Task: Add a signature Brandon Turner containing With warm regards, Brandon Turner to email address softage.1@softage.net and add a label Art
Action: Mouse moved to (360, 581)
Screenshot: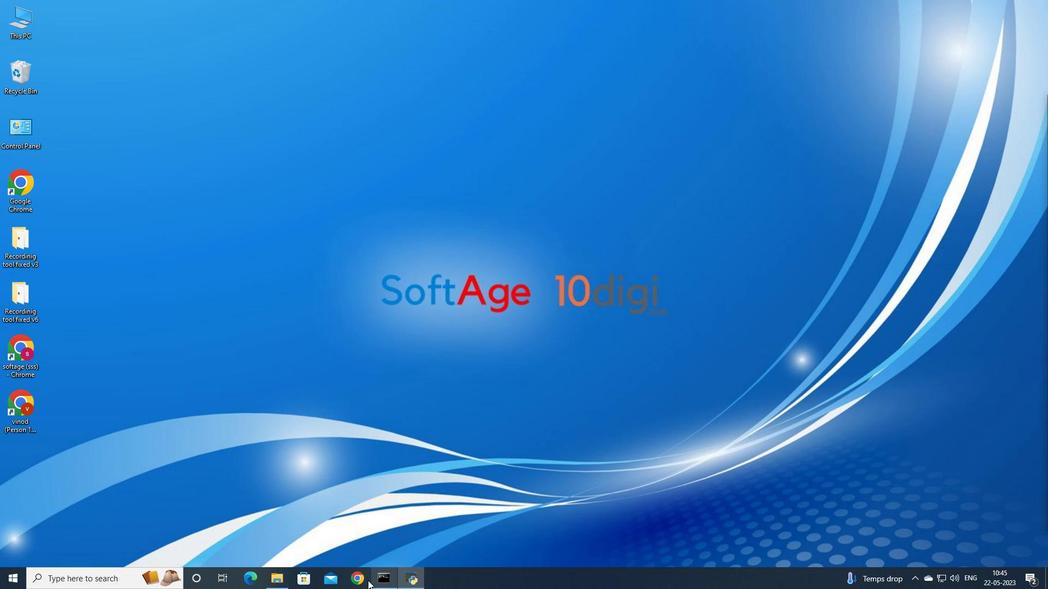 
Action: Mouse pressed left at (360, 581)
Screenshot: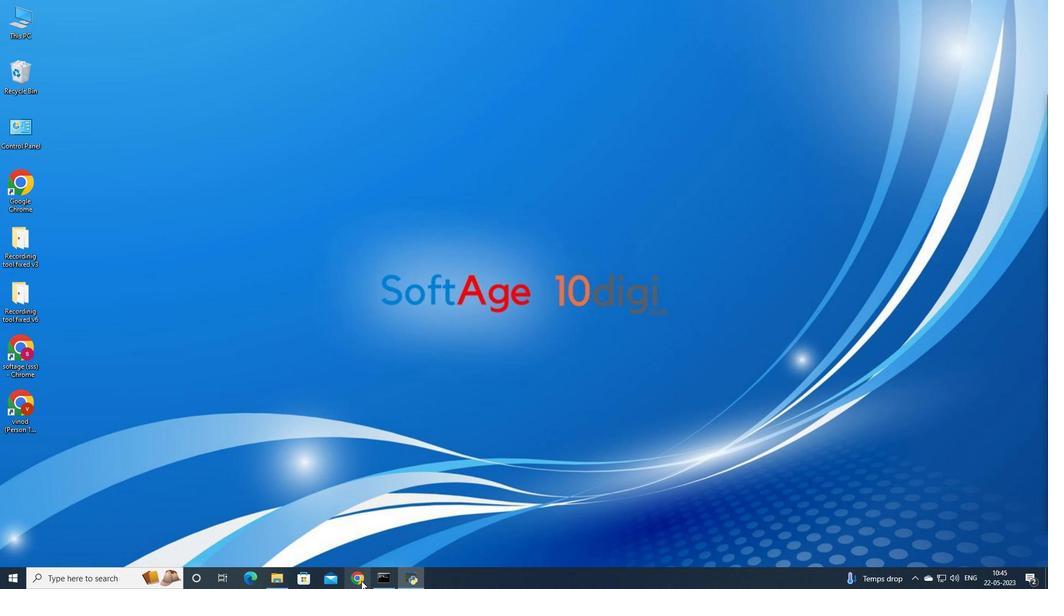 
Action: Mouse moved to (488, 362)
Screenshot: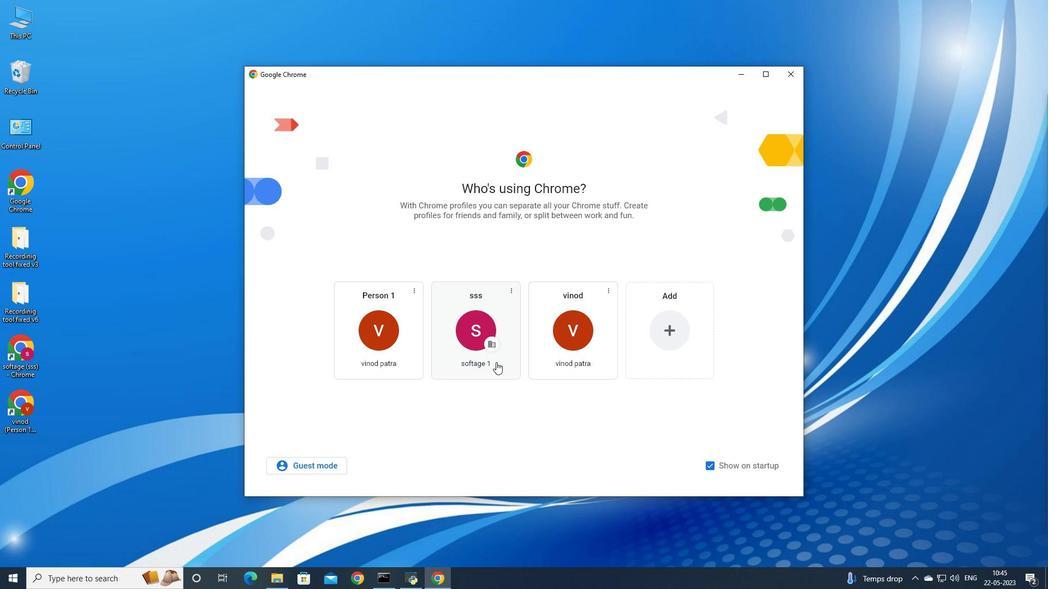 
Action: Mouse pressed left at (488, 362)
Screenshot: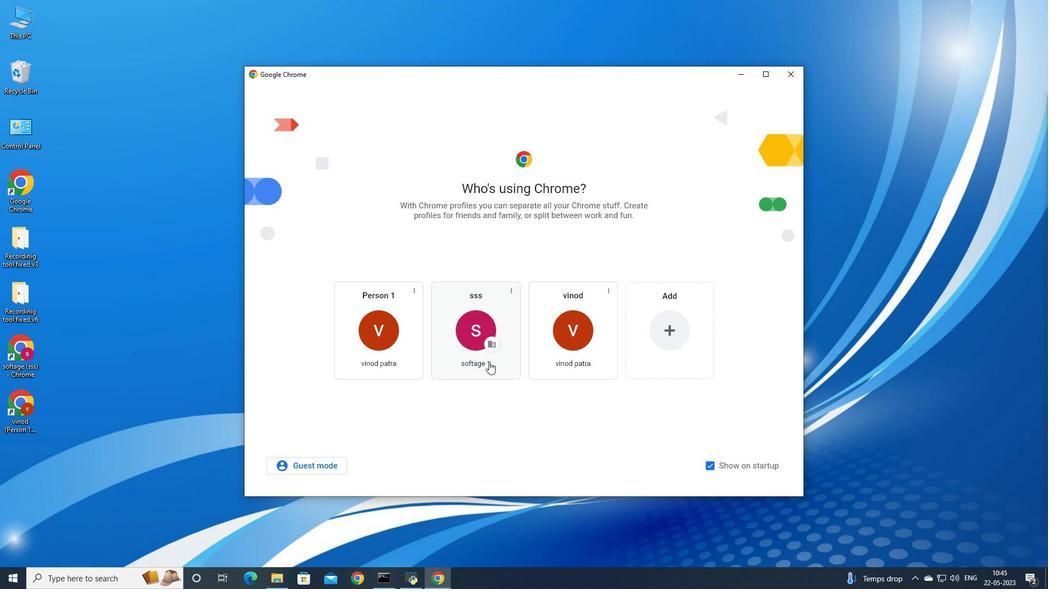 
Action: Mouse moved to (936, 57)
Screenshot: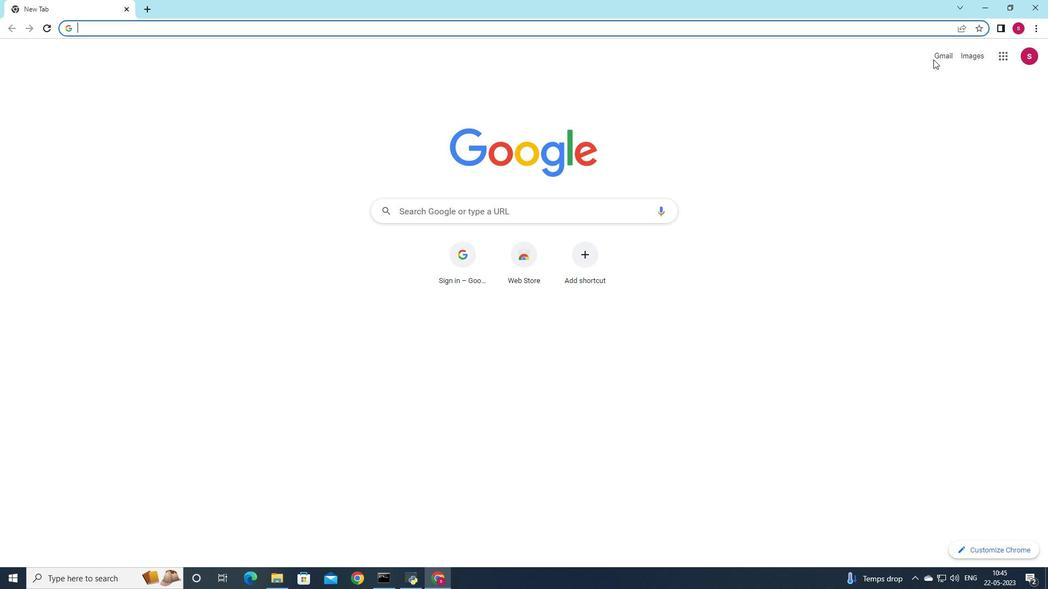 
Action: Mouse pressed left at (936, 57)
Screenshot: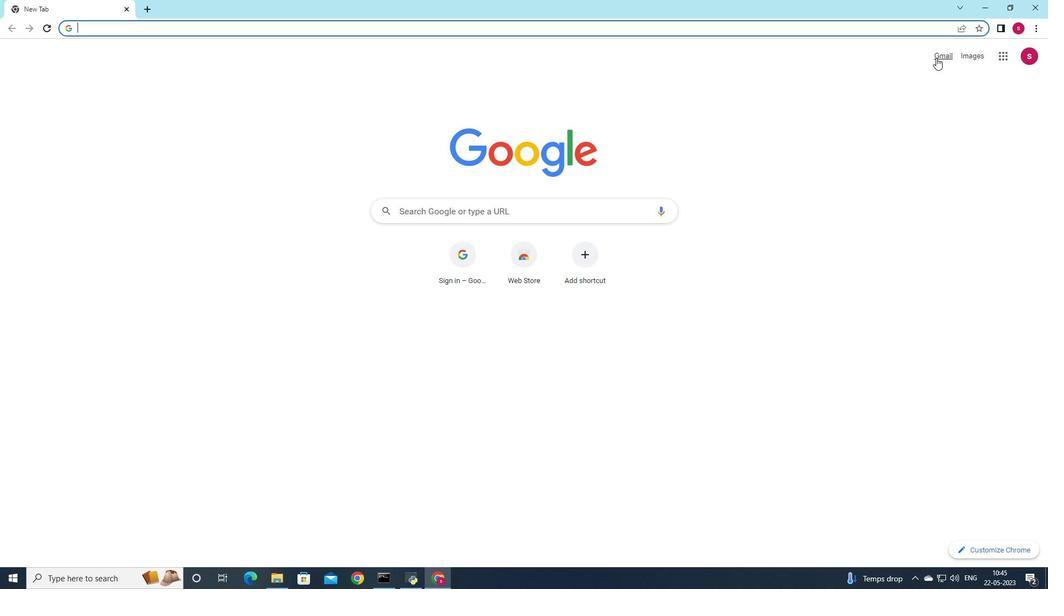 
Action: Mouse moved to (924, 75)
Screenshot: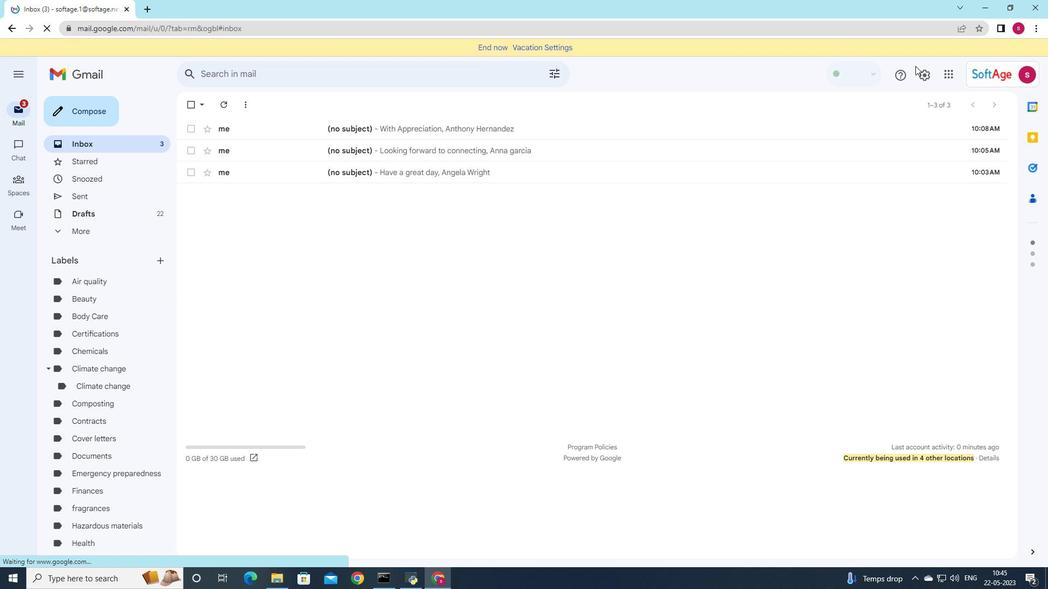 
Action: Mouse pressed left at (924, 75)
Screenshot: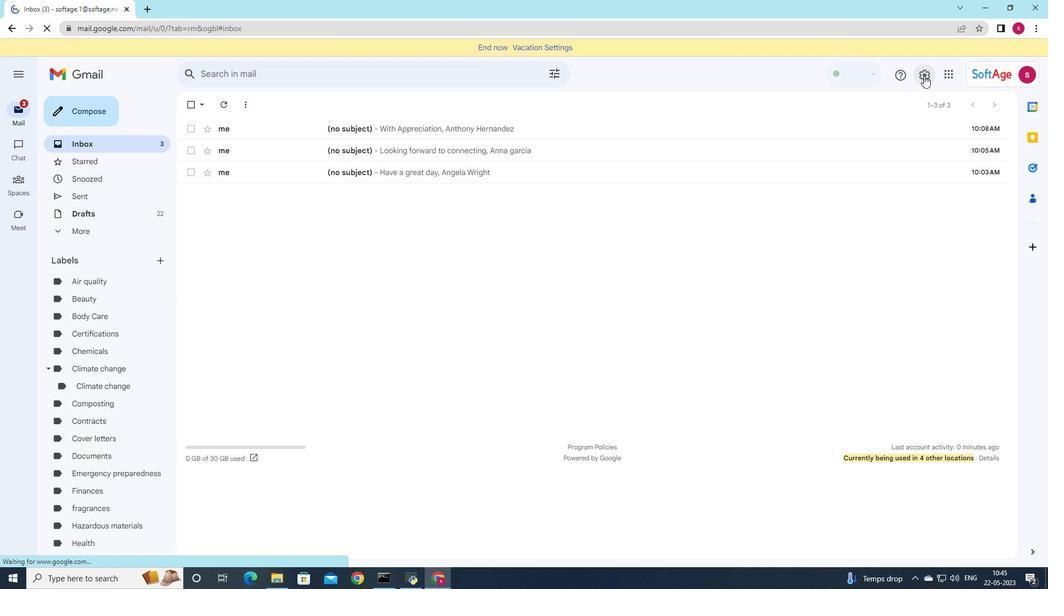 
Action: Mouse moved to (929, 80)
Screenshot: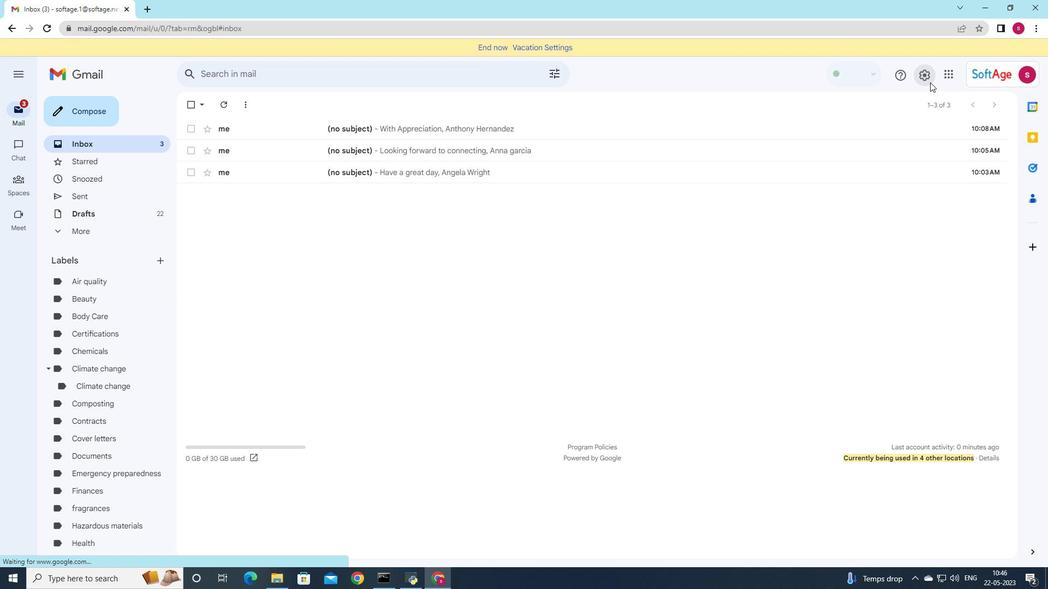 
Action: Mouse pressed left at (929, 80)
Screenshot: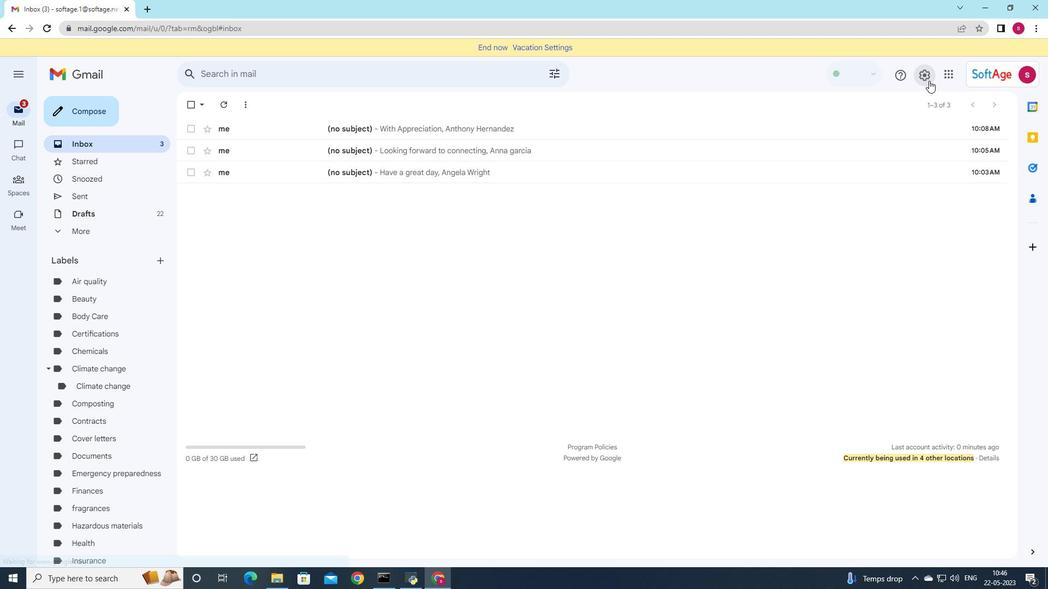 
Action: Mouse moved to (923, 81)
Screenshot: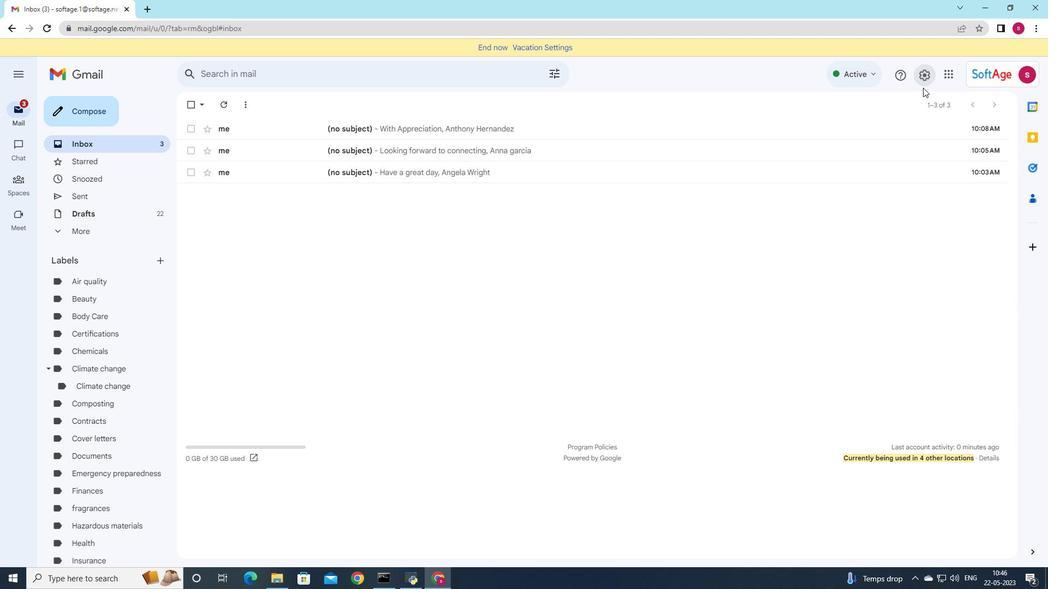 
Action: Mouse pressed left at (923, 81)
Screenshot: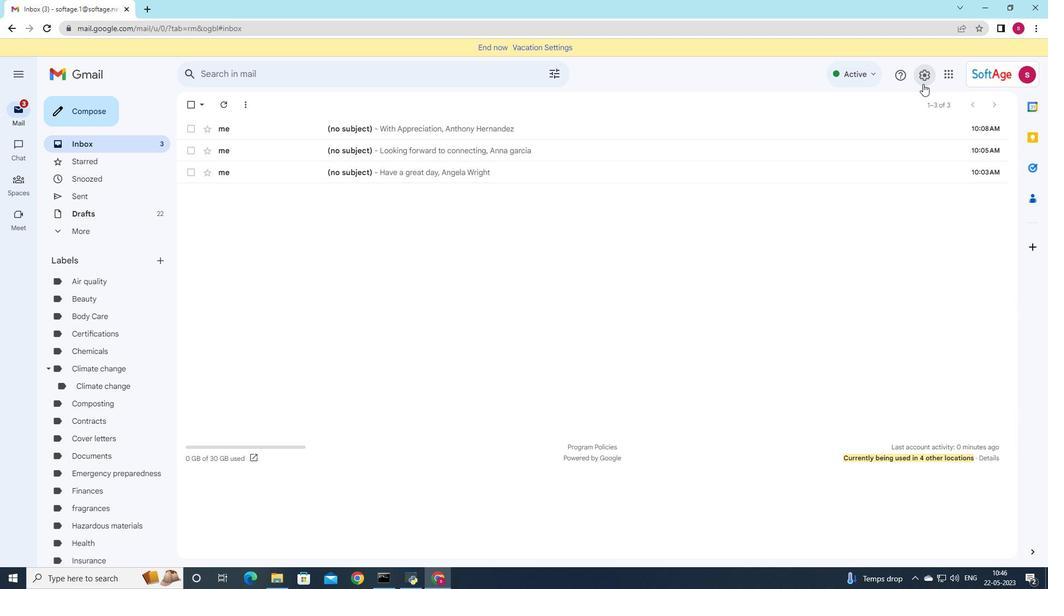 
Action: Mouse moved to (926, 128)
Screenshot: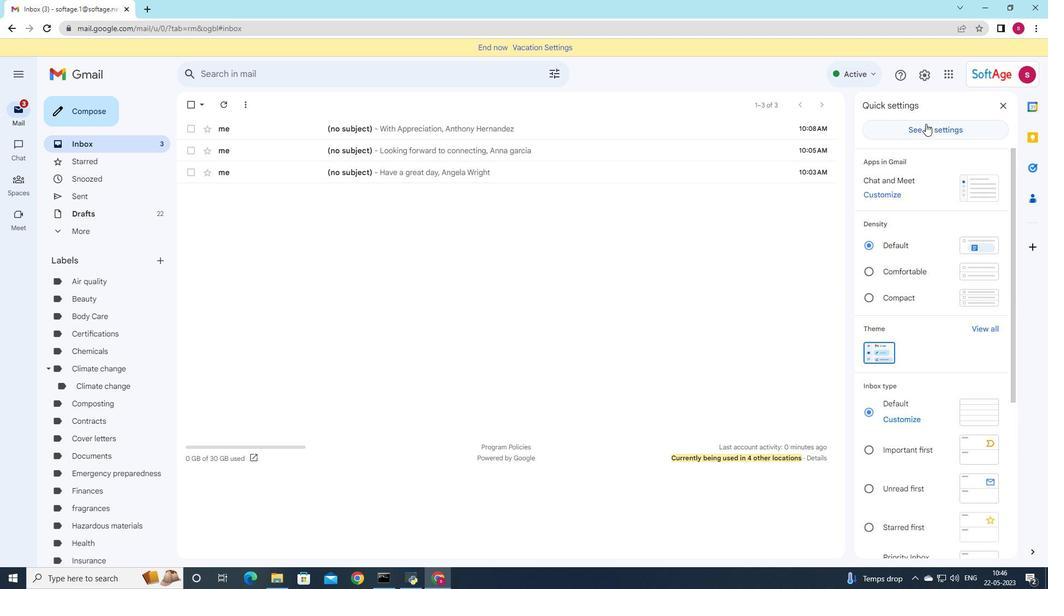 
Action: Mouse pressed left at (926, 128)
Screenshot: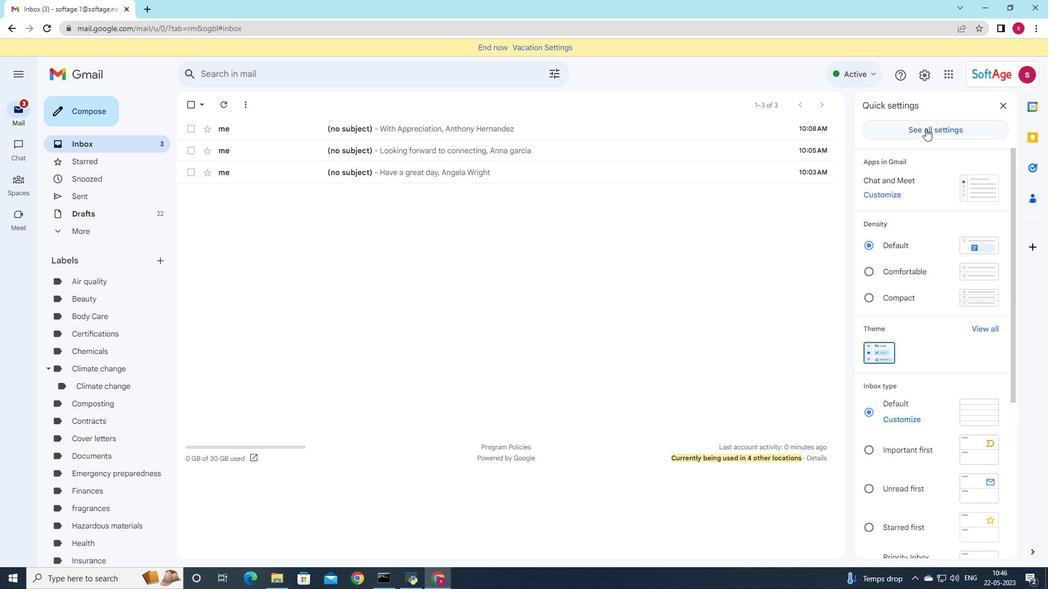 
Action: Mouse moved to (631, 271)
Screenshot: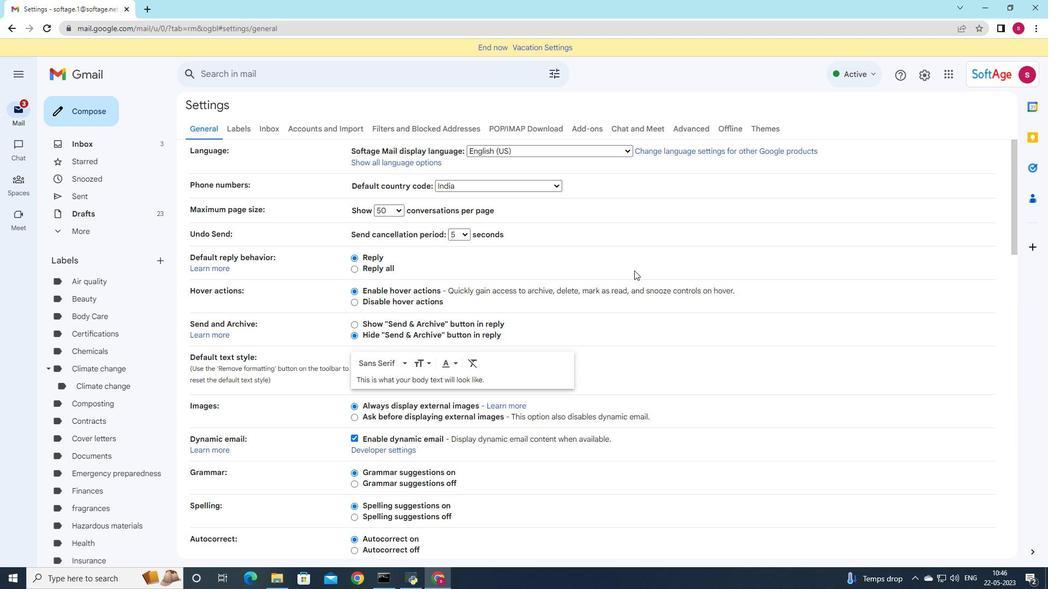 
Action: Mouse scrolled (631, 270) with delta (0, 0)
Screenshot: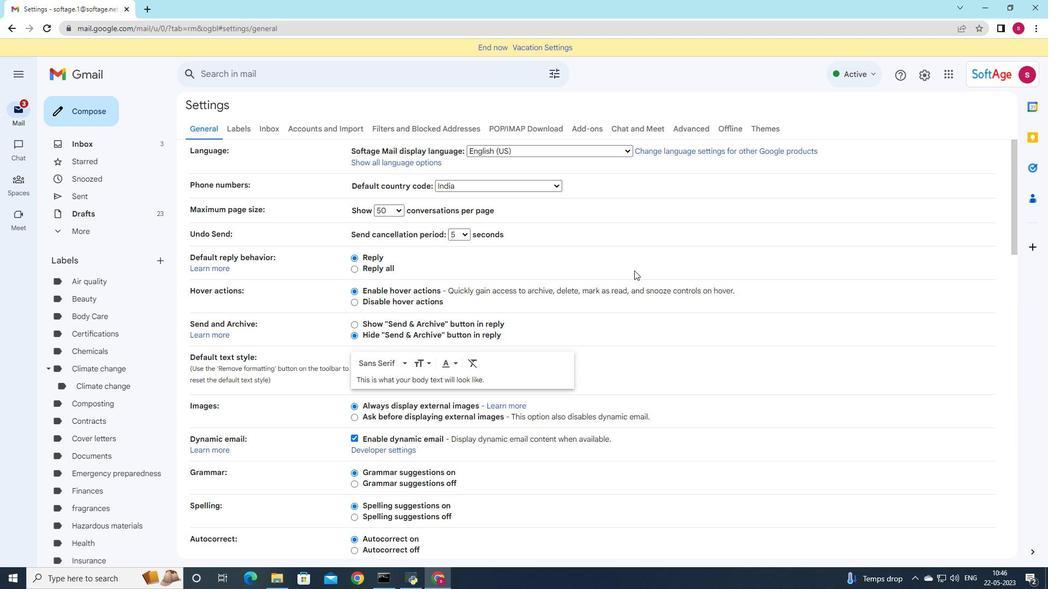 
Action: Mouse scrolled (631, 270) with delta (0, 0)
Screenshot: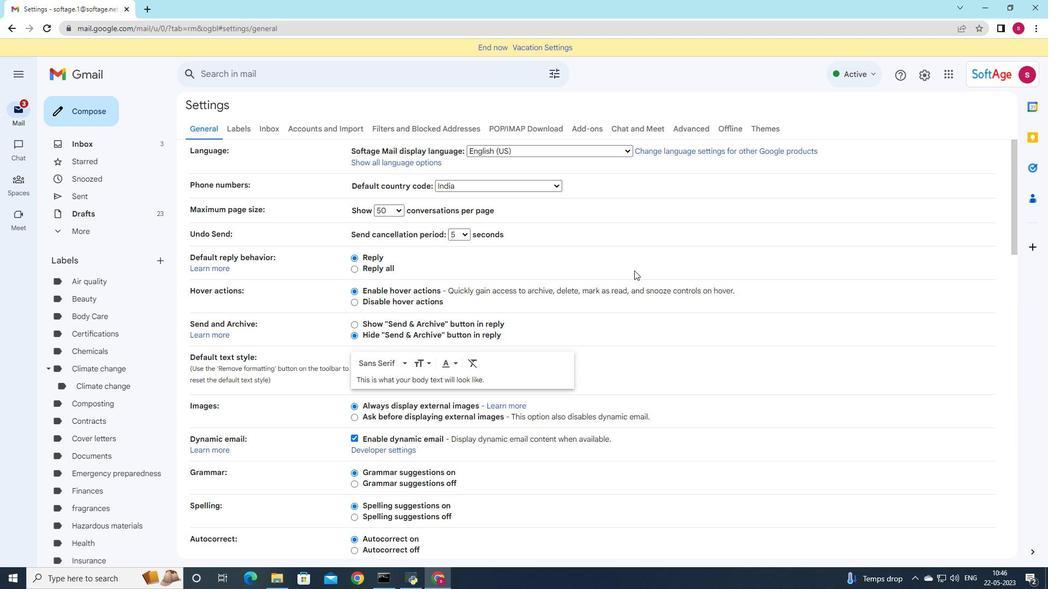 
Action: Mouse scrolled (631, 270) with delta (0, 0)
Screenshot: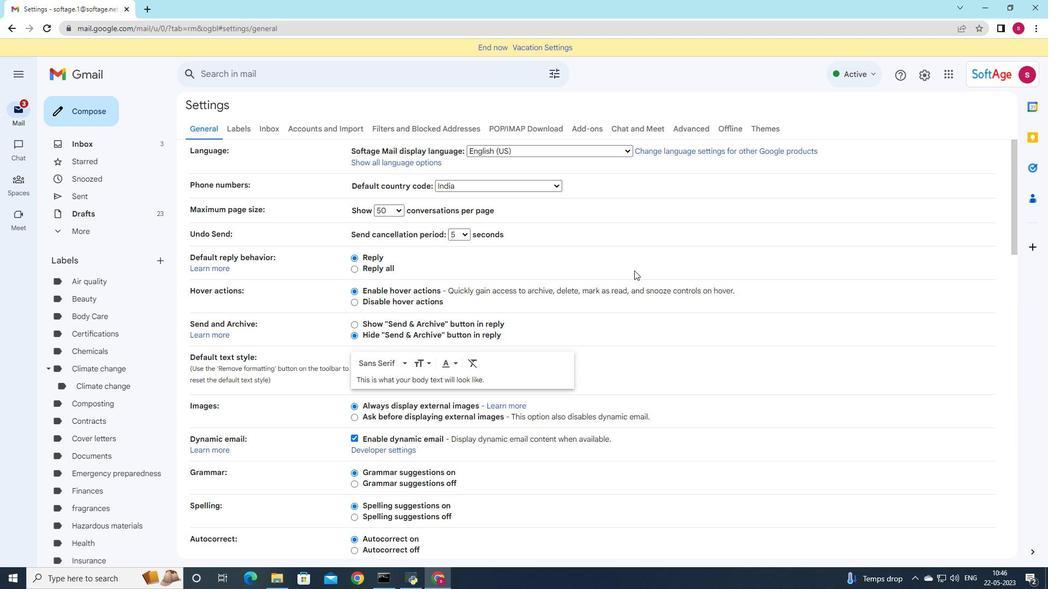
Action: Mouse scrolled (631, 270) with delta (0, 0)
Screenshot: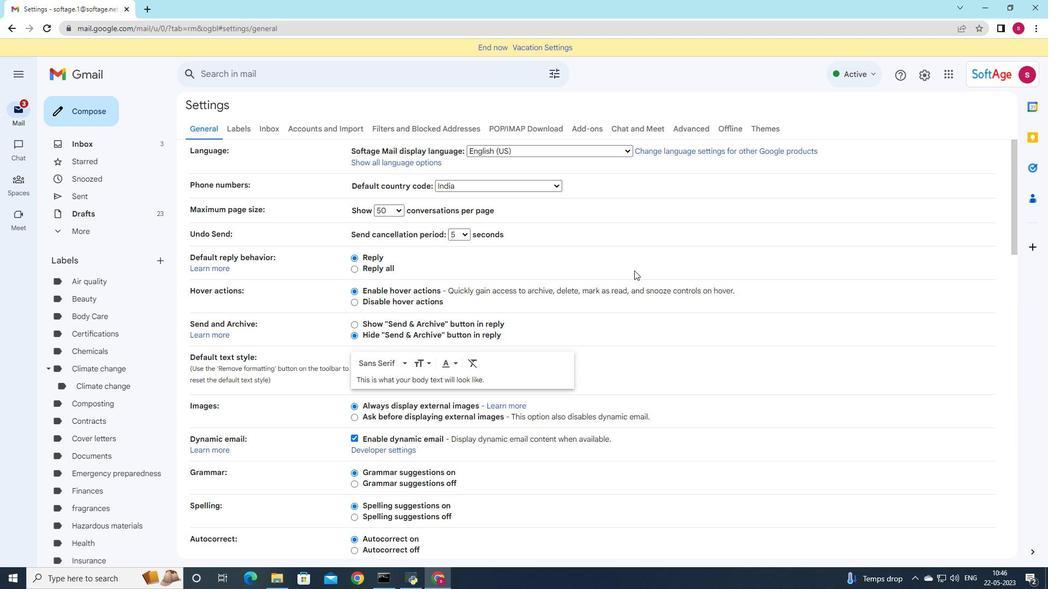 
Action: Mouse moved to (623, 275)
Screenshot: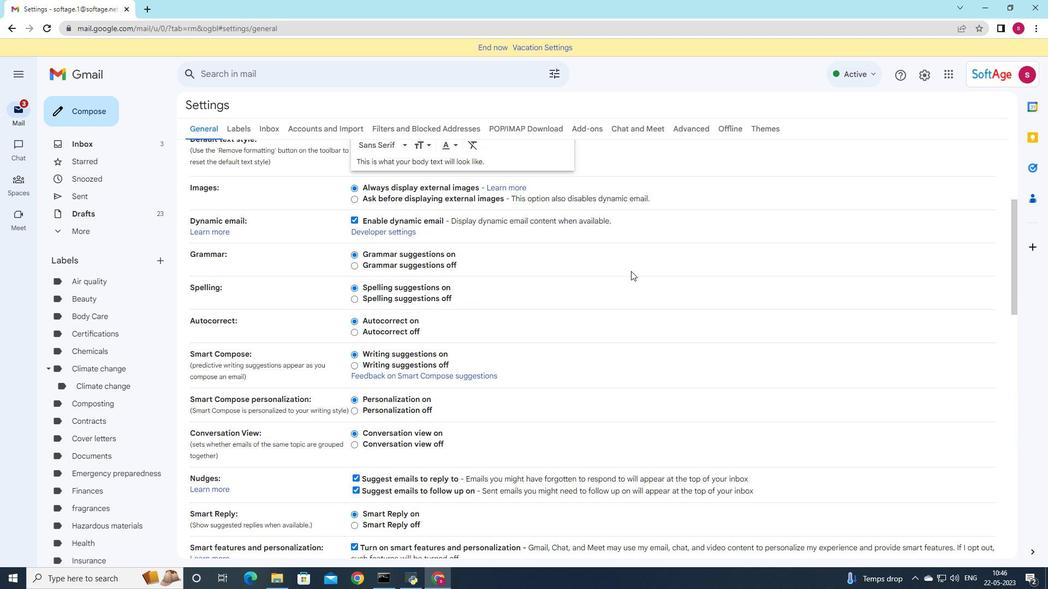 
Action: Mouse scrolled (623, 275) with delta (0, 0)
Screenshot: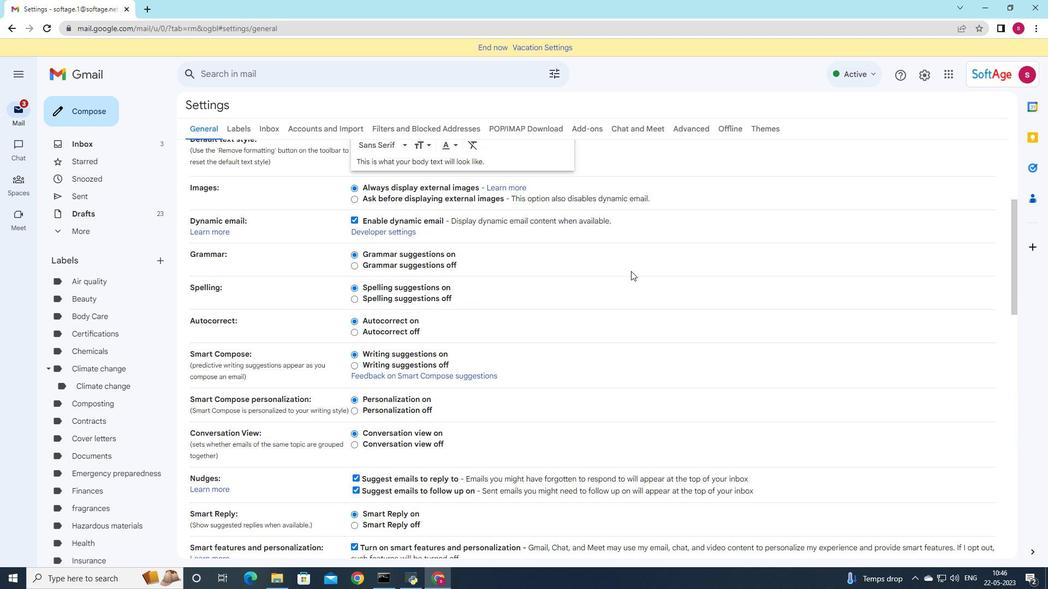 
Action: Mouse moved to (619, 278)
Screenshot: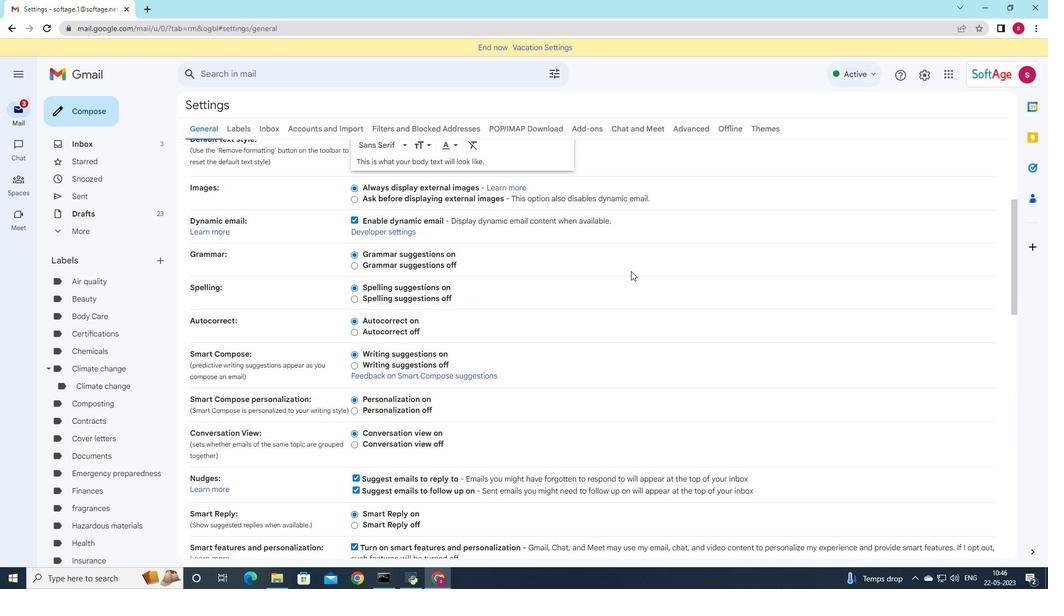 
Action: Mouse scrolled (619, 277) with delta (0, 0)
Screenshot: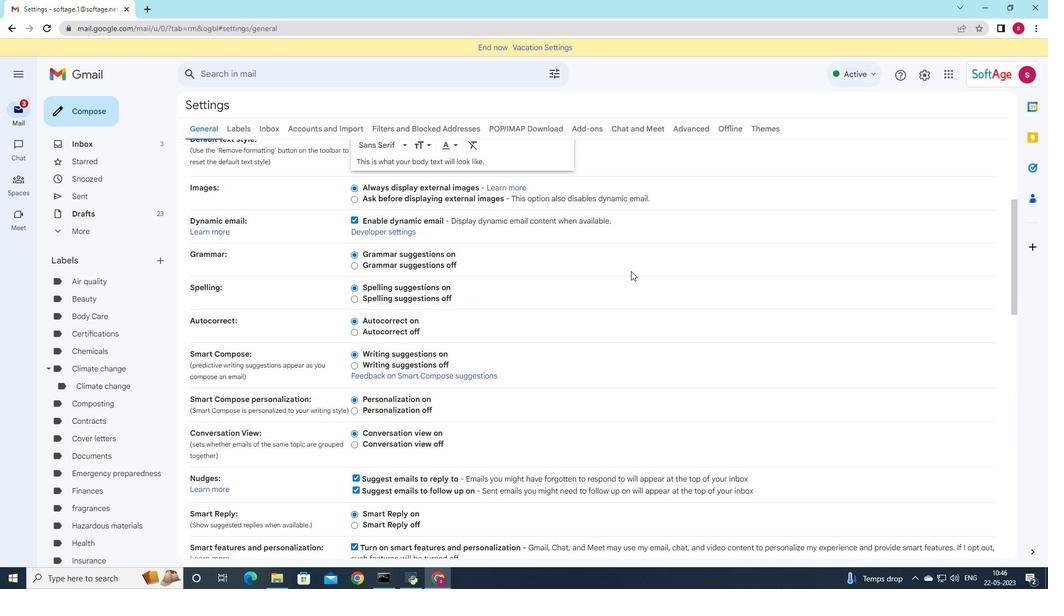 
Action: Mouse moved to (616, 279)
Screenshot: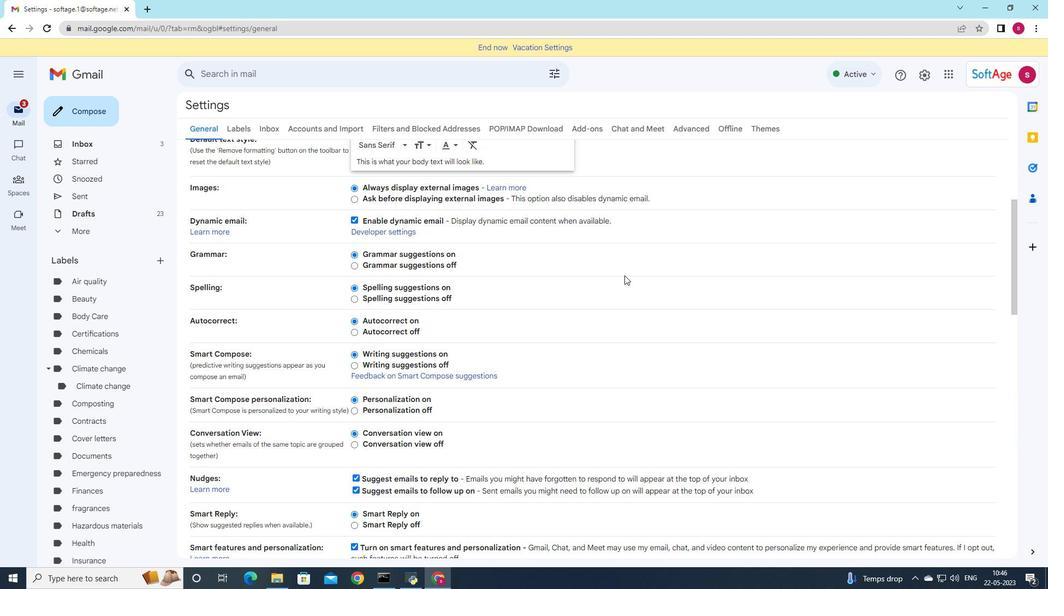 
Action: Mouse scrolled (616, 279) with delta (0, 0)
Screenshot: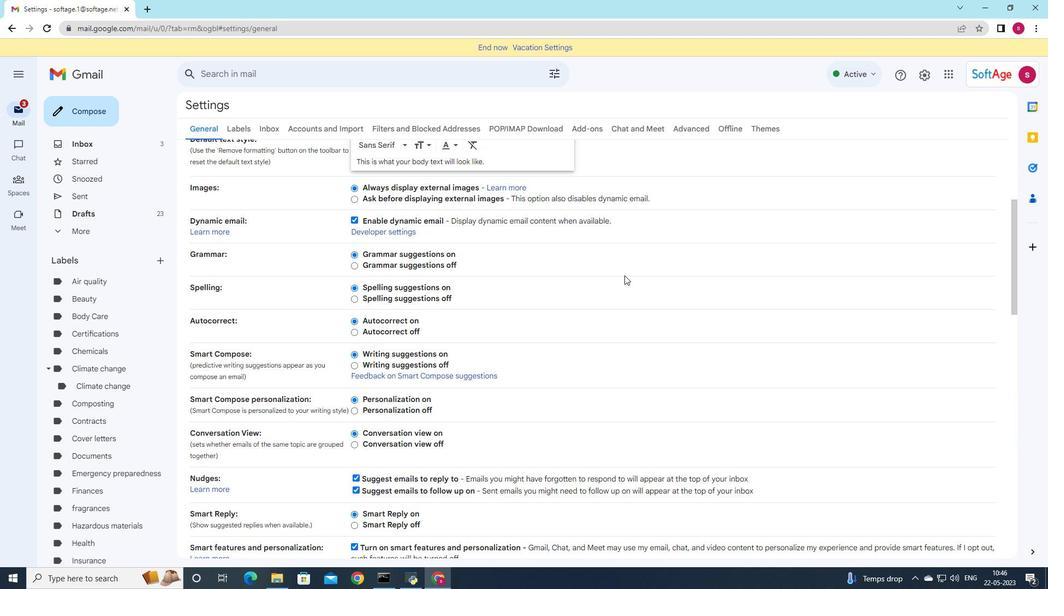 
Action: Mouse moved to (612, 280)
Screenshot: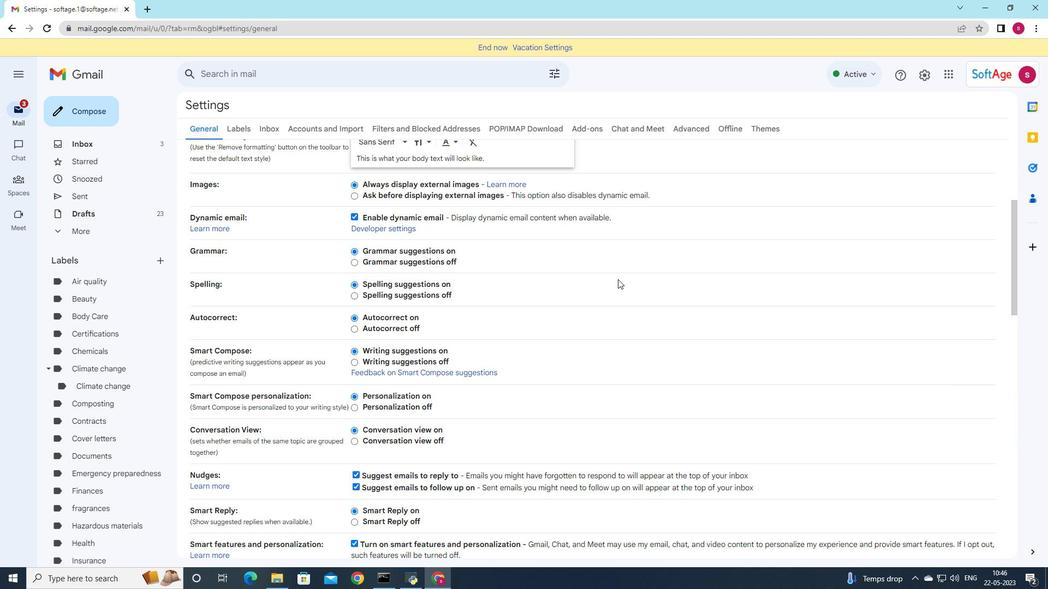 
Action: Mouse scrolled (612, 279) with delta (0, 0)
Screenshot: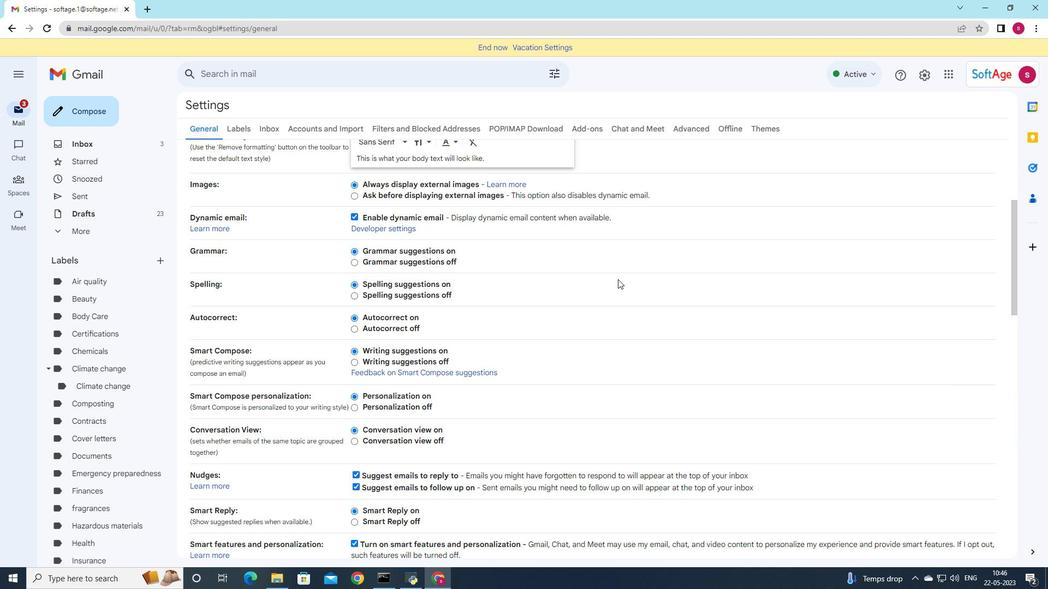 
Action: Mouse moved to (596, 305)
Screenshot: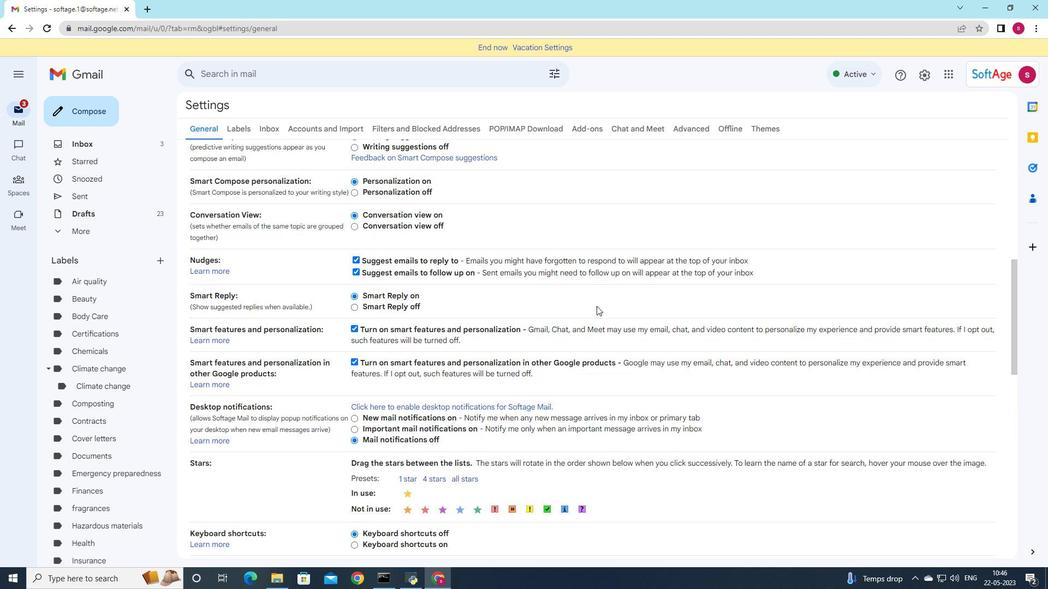 
Action: Mouse scrolled (596, 304) with delta (0, 0)
Screenshot: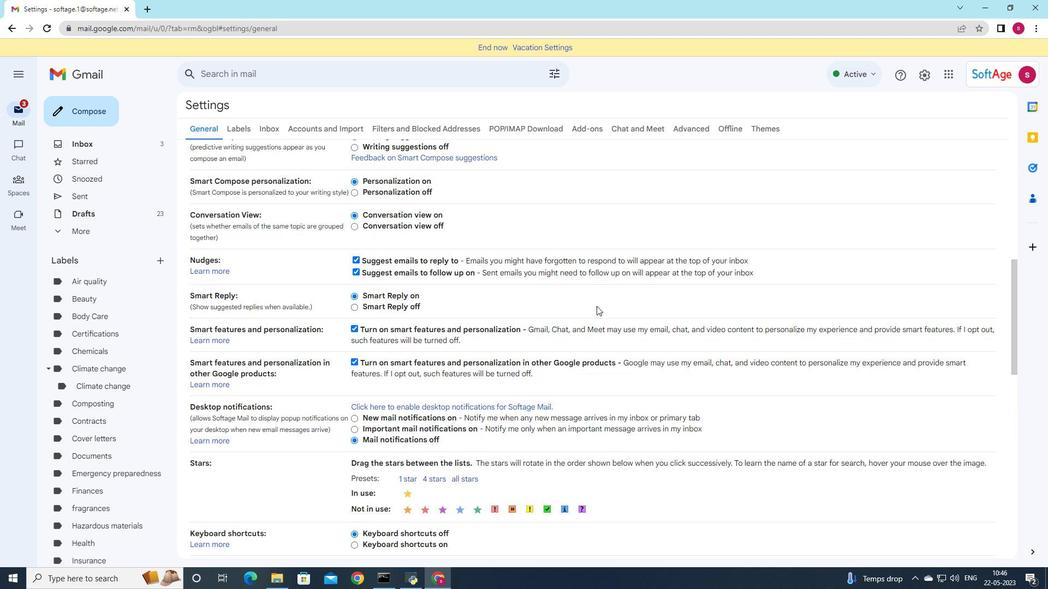 
Action: Mouse moved to (595, 305)
Screenshot: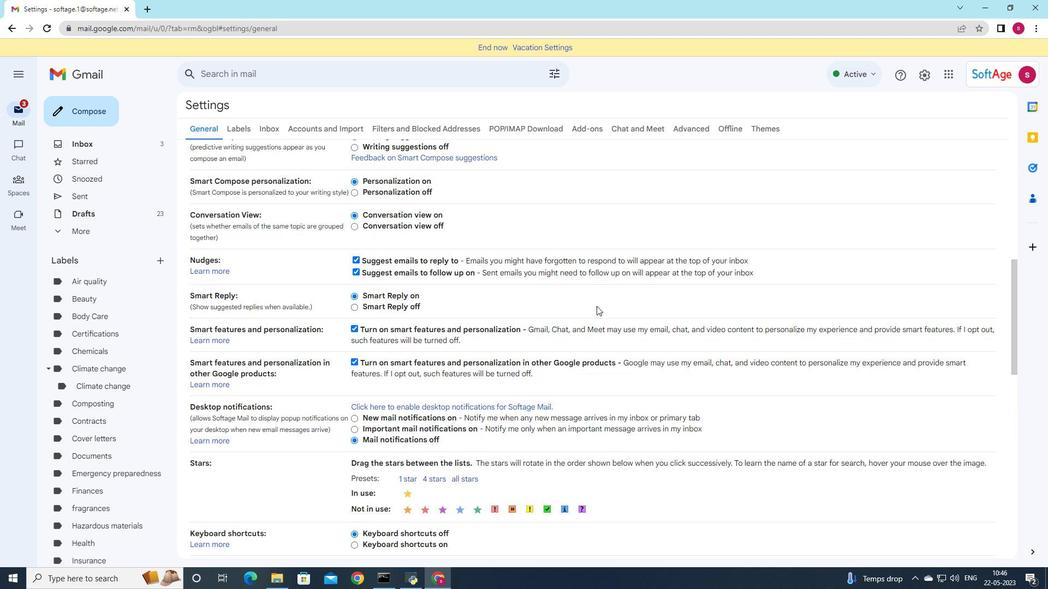 
Action: Mouse scrolled (595, 305) with delta (0, 0)
Screenshot: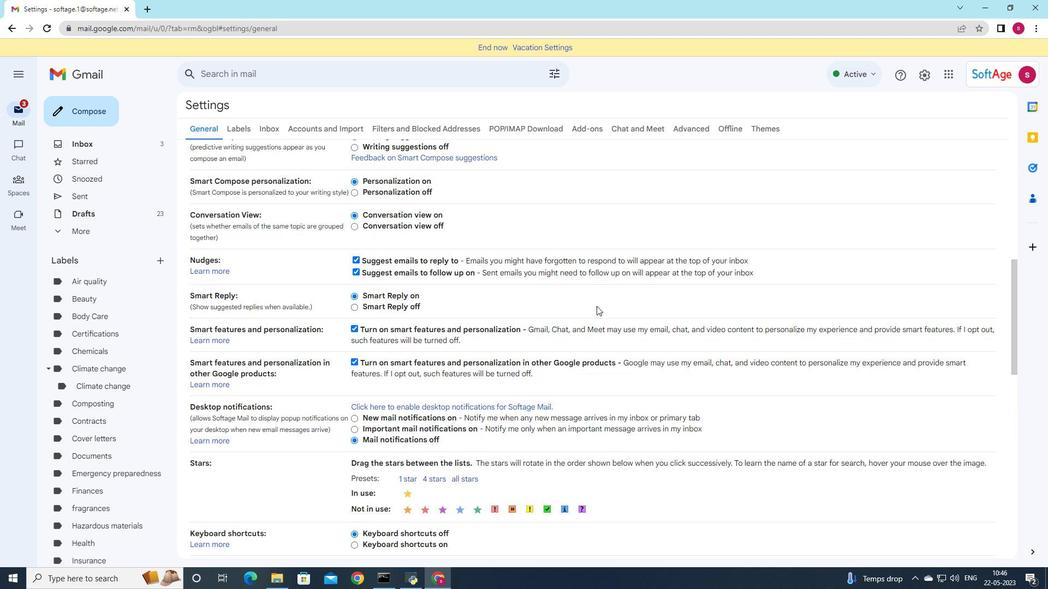 
Action: Mouse moved to (591, 307)
Screenshot: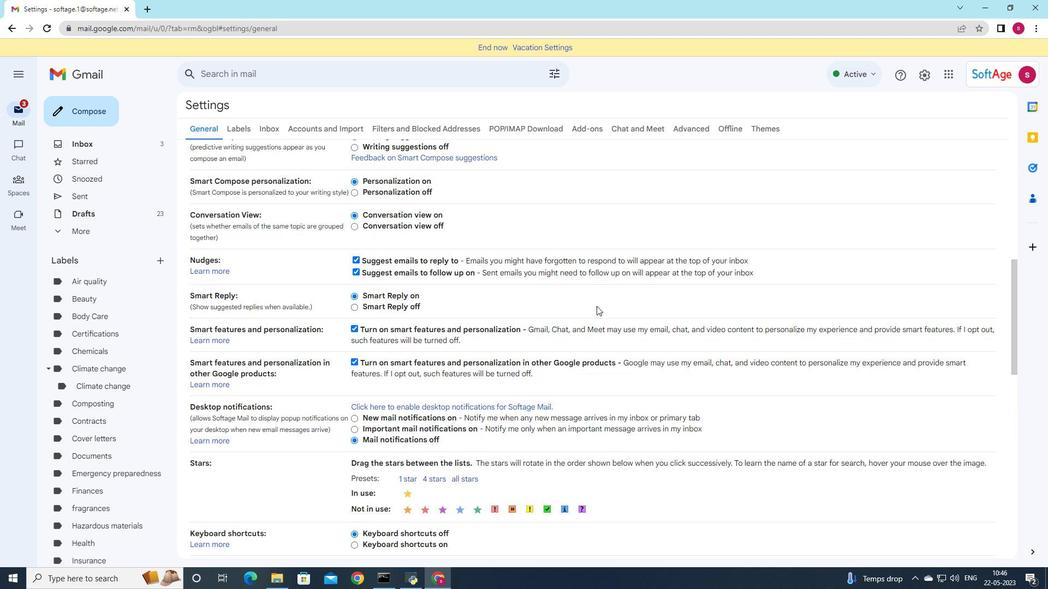 
Action: Mouse scrolled (591, 306) with delta (0, 0)
Screenshot: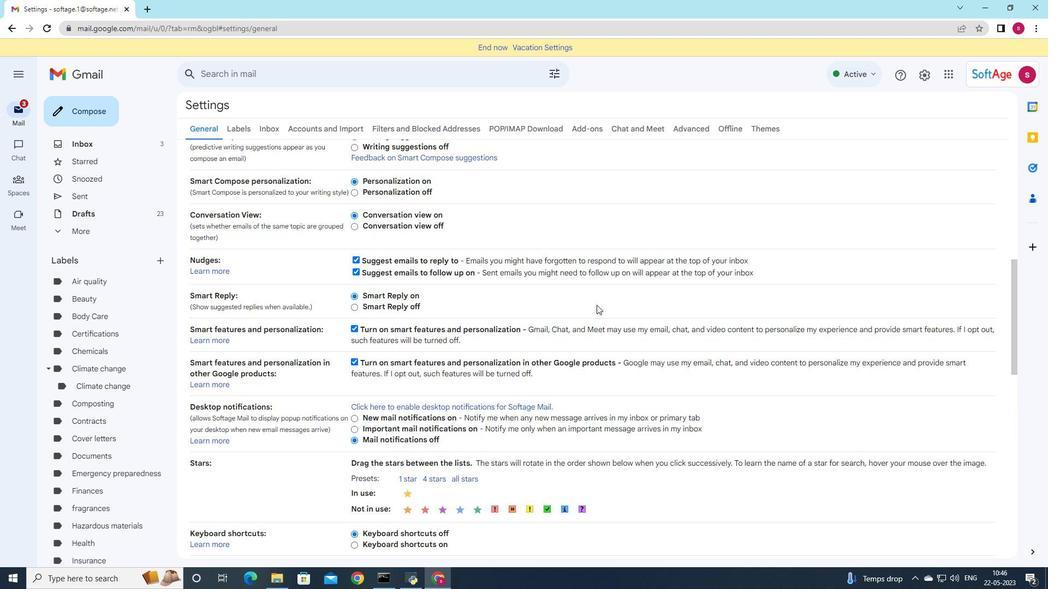 
Action: Mouse moved to (589, 307)
Screenshot: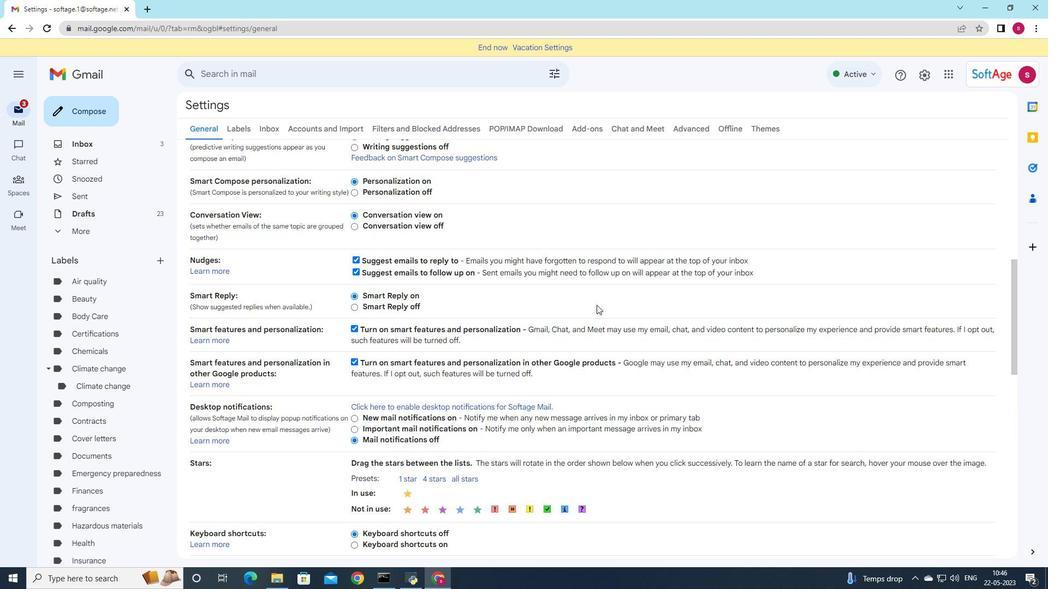 
Action: Mouse scrolled (589, 307) with delta (0, 0)
Screenshot: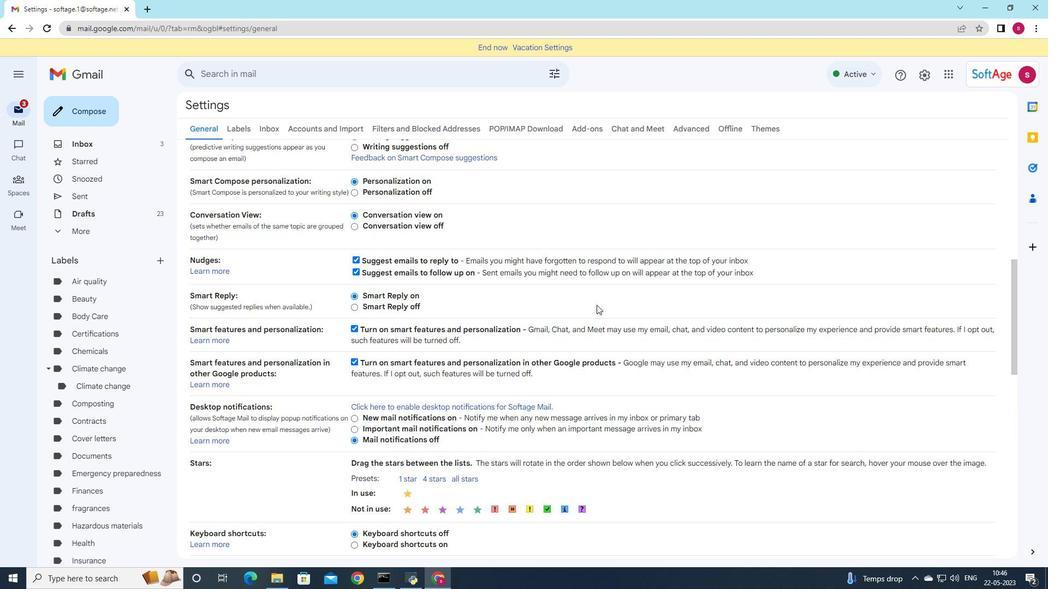 
Action: Mouse moved to (583, 315)
Screenshot: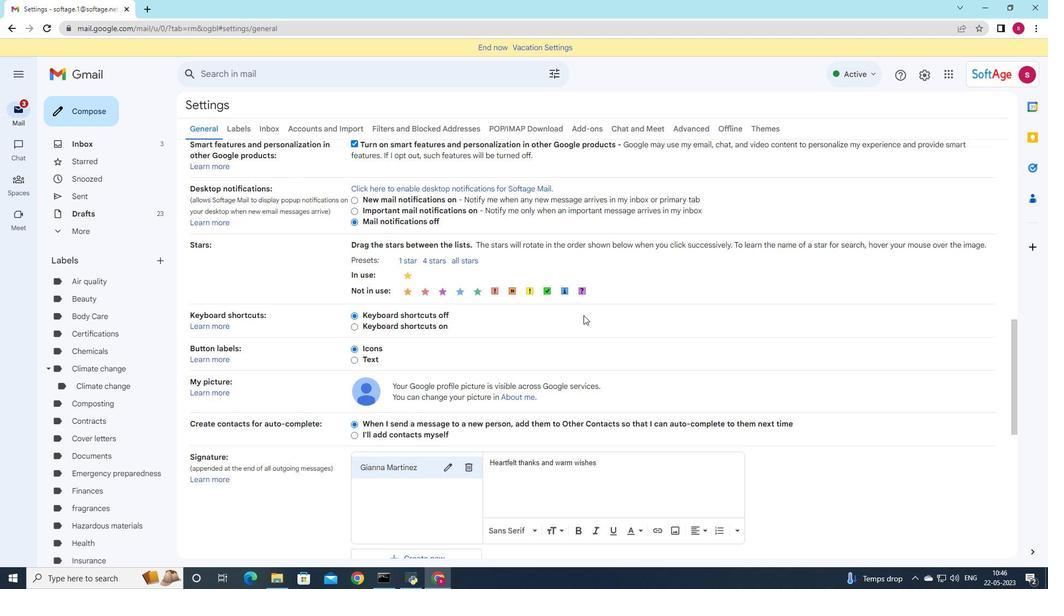 
Action: Mouse scrolled (583, 314) with delta (0, 0)
Screenshot: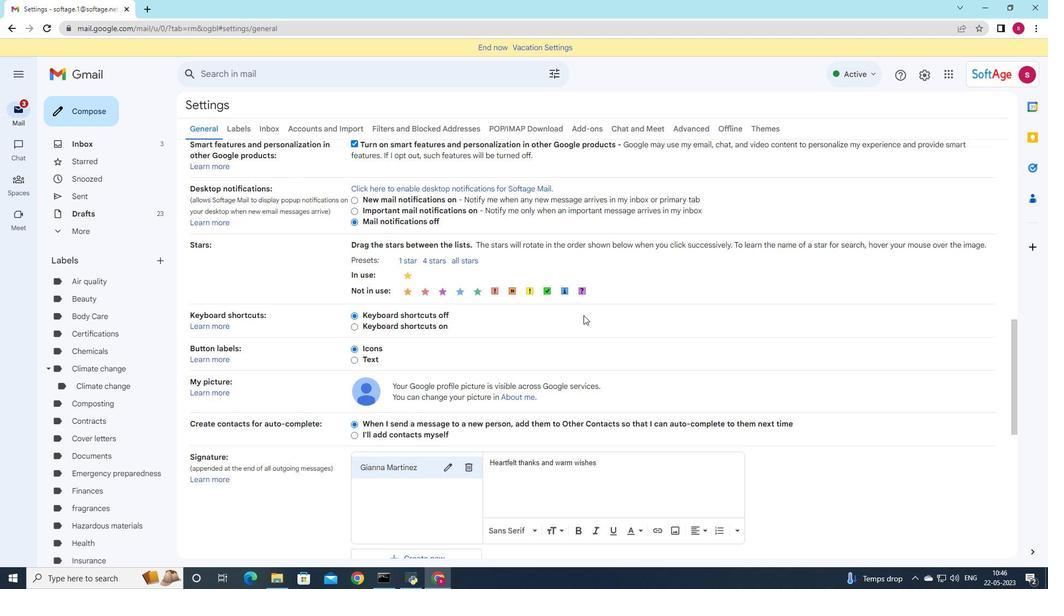 
Action: Mouse scrolled (583, 314) with delta (0, 0)
Screenshot: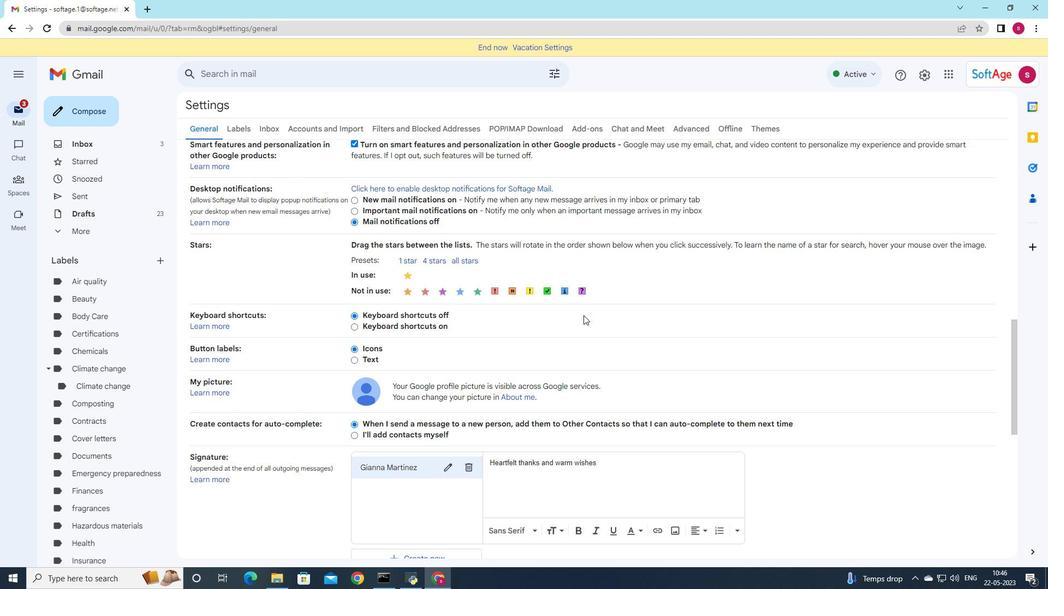 
Action: Mouse scrolled (583, 314) with delta (0, 0)
Screenshot: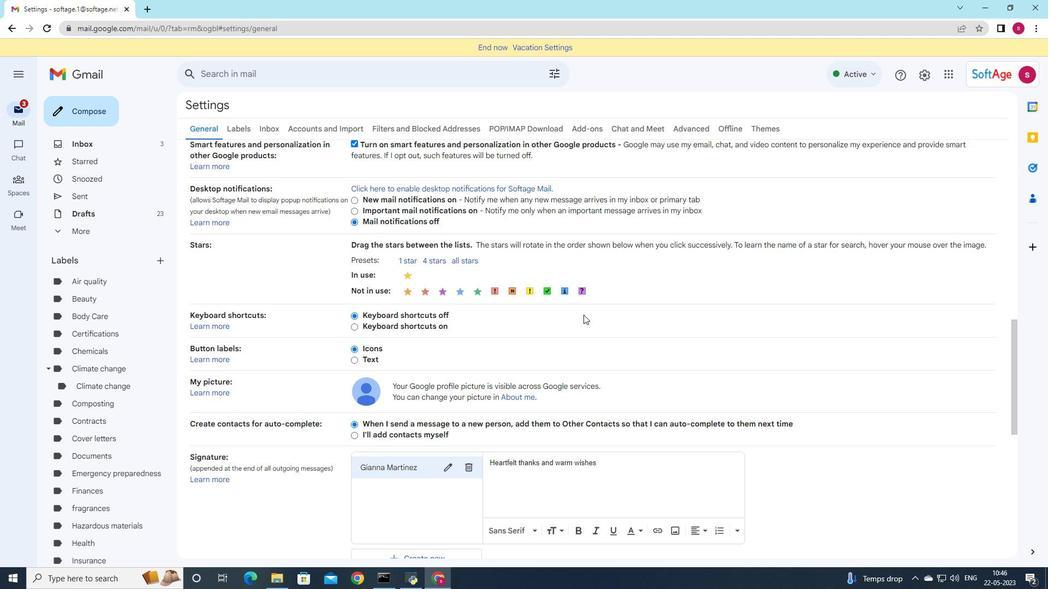 
Action: Mouse moved to (470, 301)
Screenshot: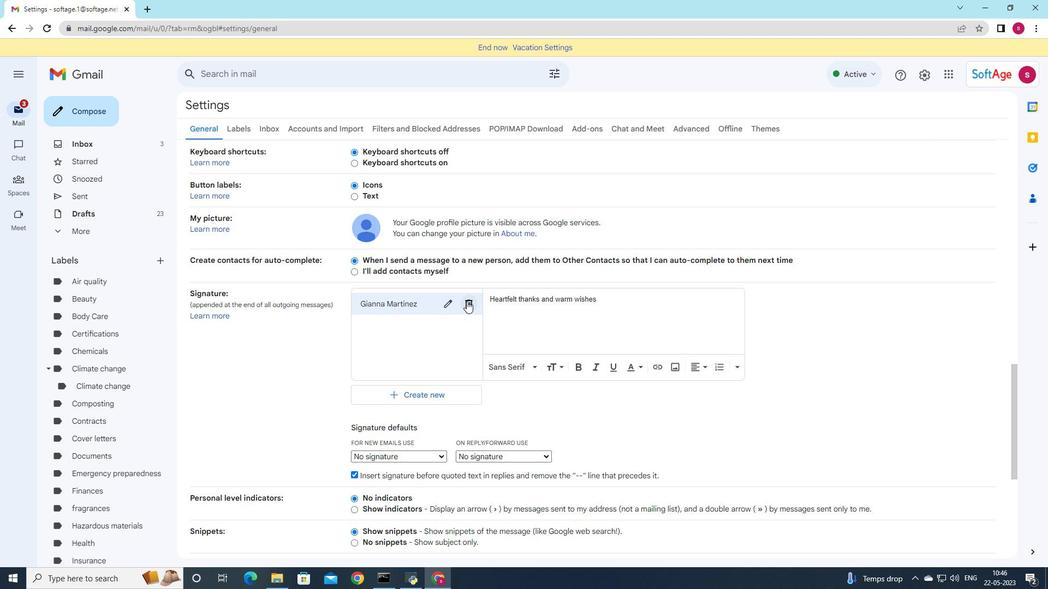 
Action: Mouse pressed left at (470, 301)
Screenshot: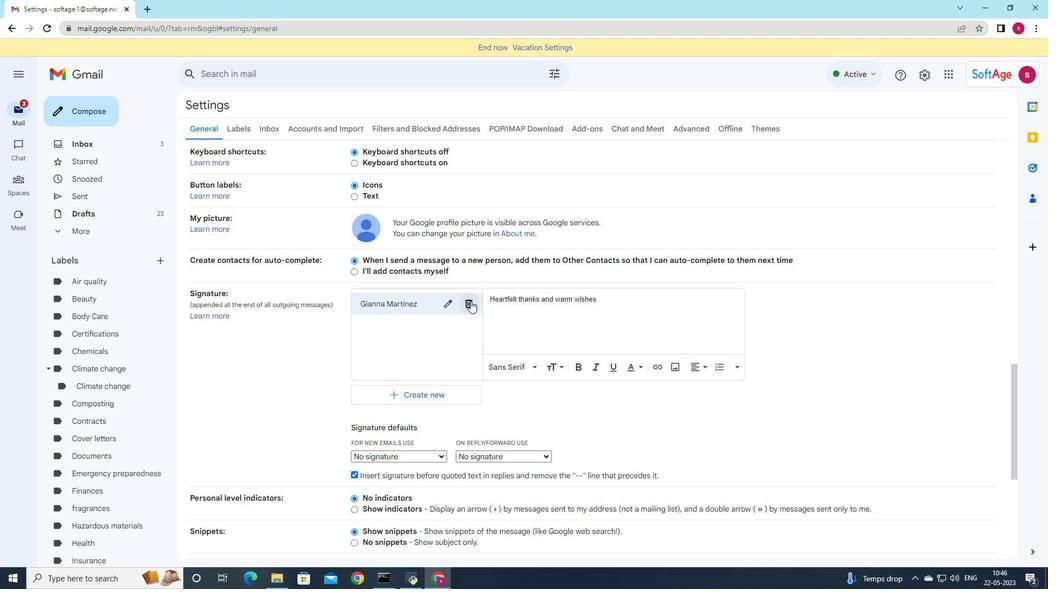
Action: Mouse moved to (628, 322)
Screenshot: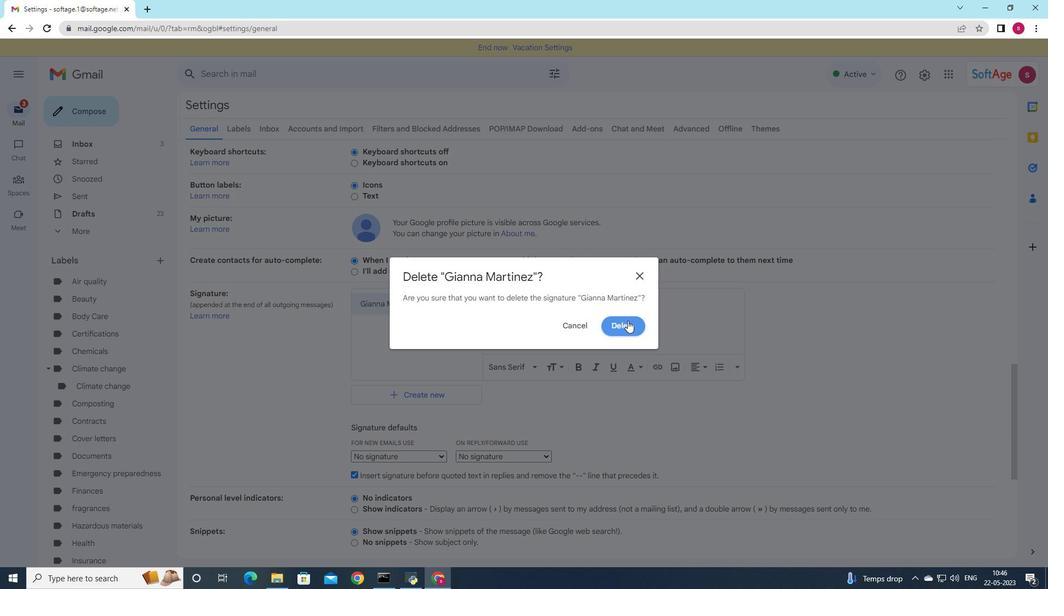
Action: Mouse pressed left at (628, 322)
Screenshot: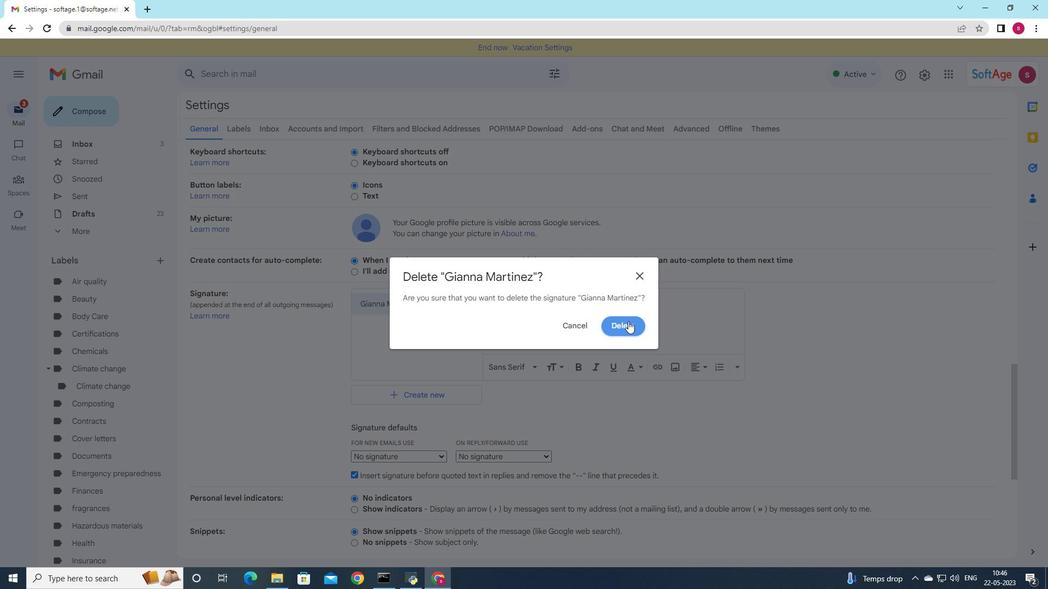 
Action: Mouse moved to (420, 317)
Screenshot: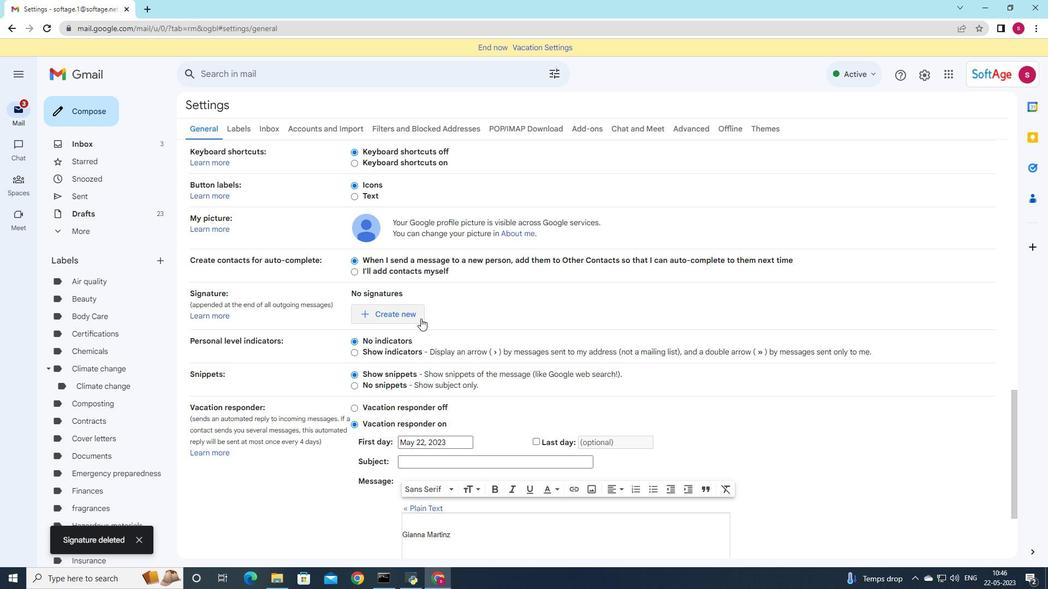 
Action: Mouse pressed left at (420, 317)
Screenshot: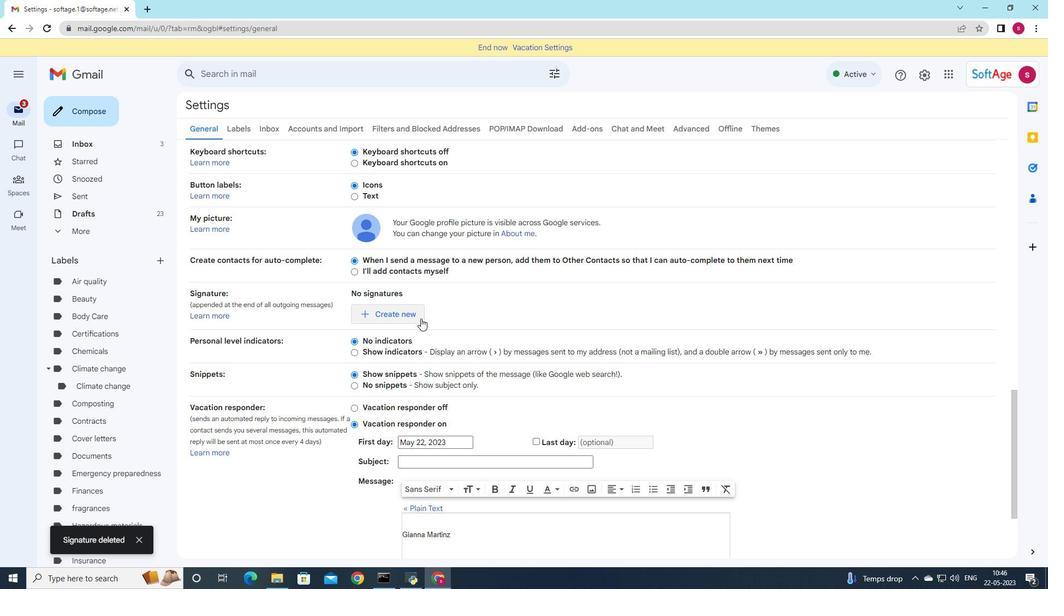
Action: Mouse moved to (517, 304)
Screenshot: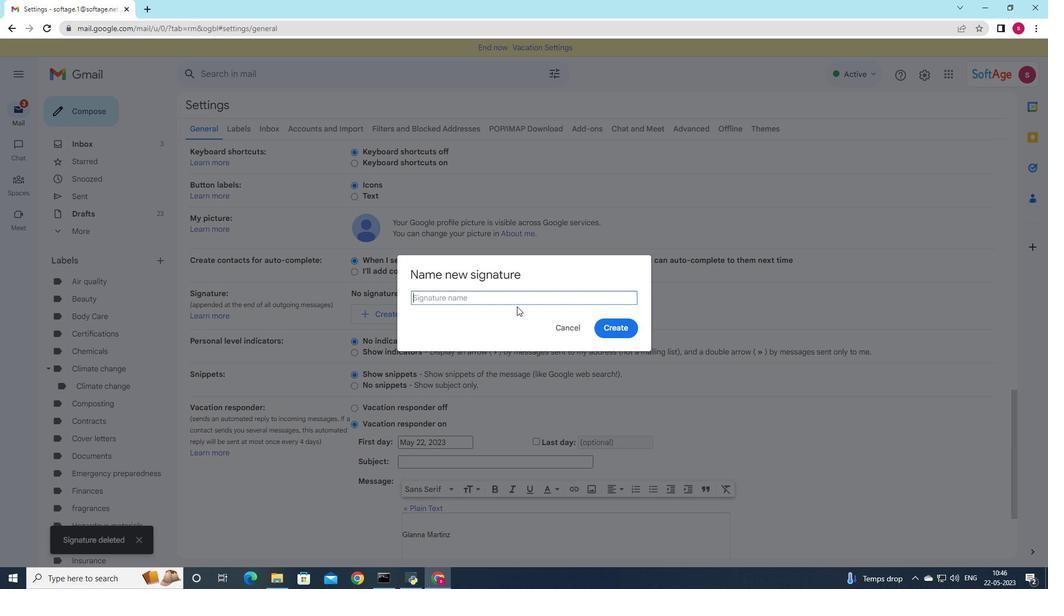 
Action: Key pressed <Key.shift>brandon<Key.left><Key.left><Key.left><Key.left><Key.left><Key.left><Key.backspace><Key.shift>B
Screenshot: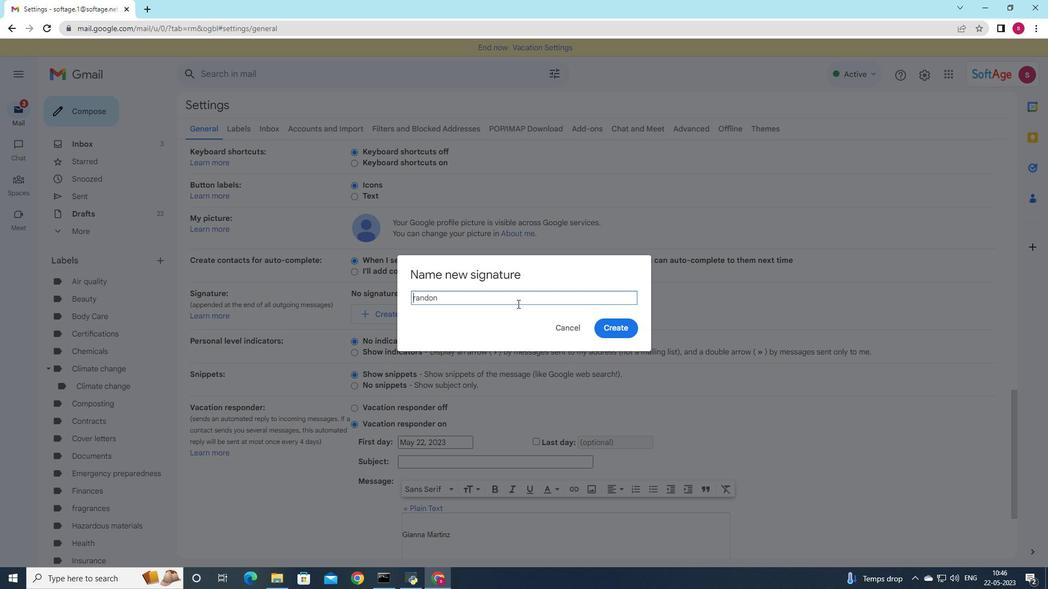 
Action: Mouse moved to (608, 324)
Screenshot: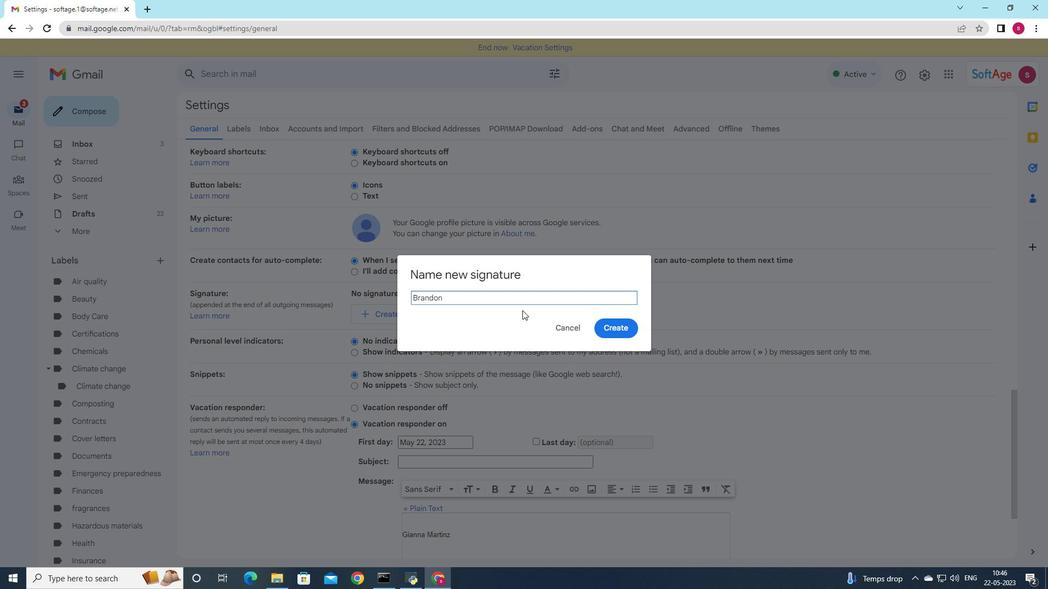 
Action: Mouse pressed left at (608, 324)
Screenshot: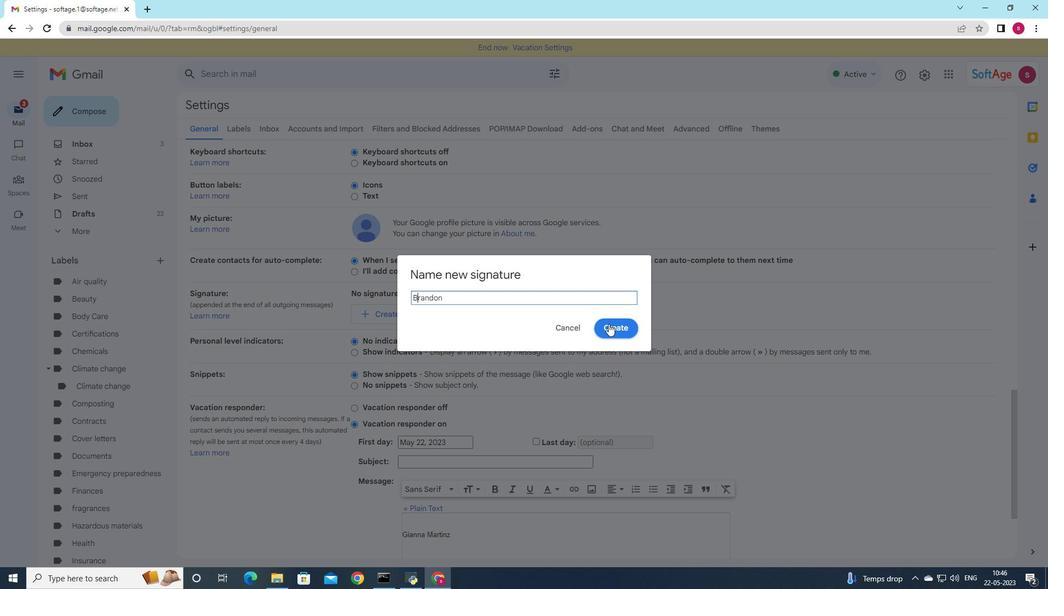 
Action: Mouse moved to (554, 316)
Screenshot: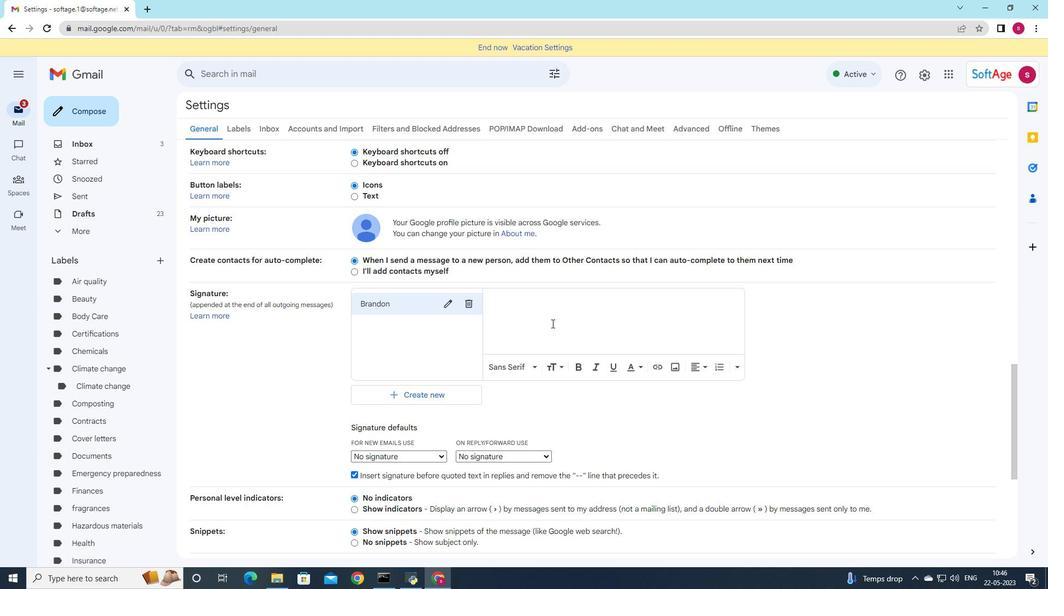
Action: Mouse pressed left at (554, 316)
Screenshot: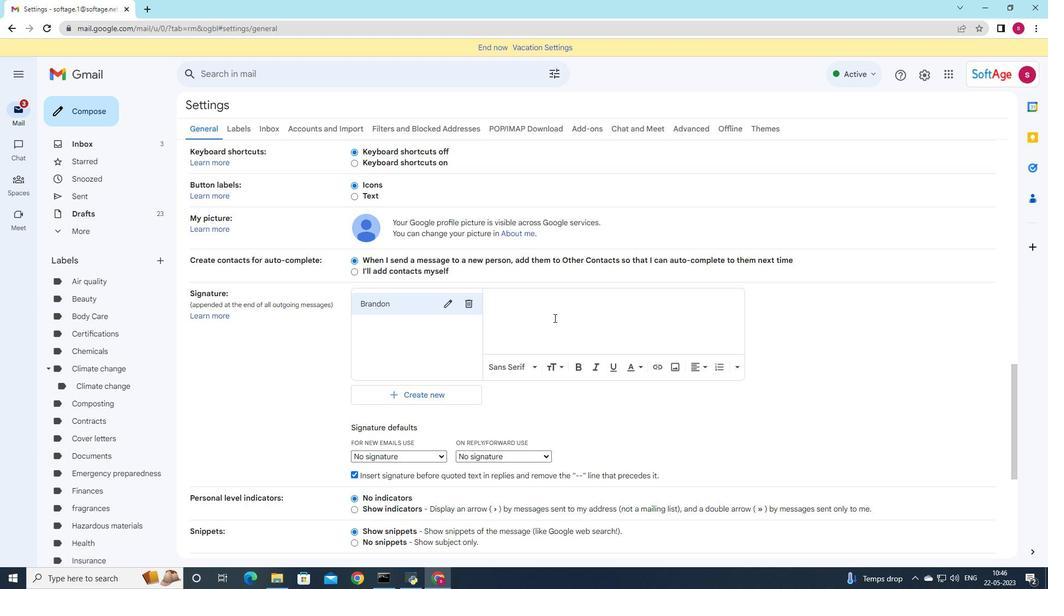 
Action: Mouse moved to (953, 354)
Screenshot: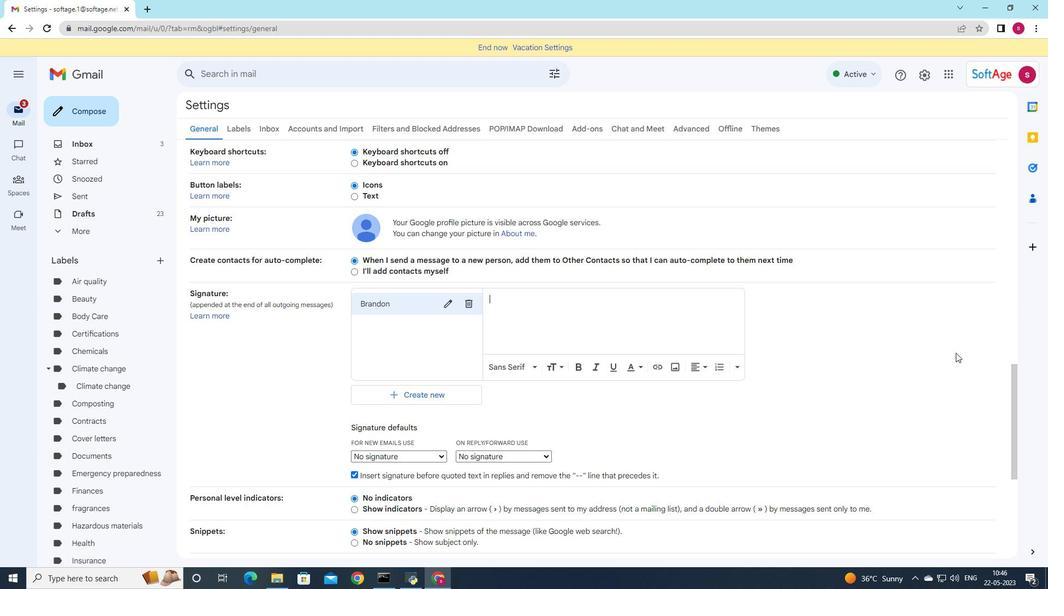 
Action: Key pressed <Key.shift>With<Key.space>warm<Key.space>regards,<Key.shift>Brandon<Key.space><Key.shift>Rurner<Key.left><Key.left><Key.left><Key.left><Key.left><Key.backspace><Key.shift>T
Screenshot: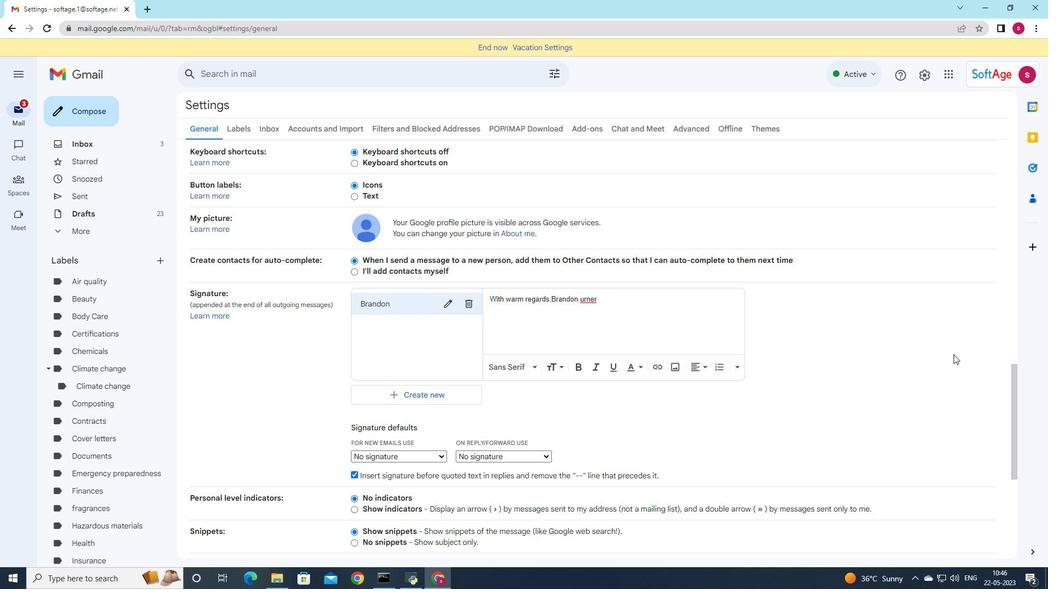 
Action: Mouse moved to (440, 455)
Screenshot: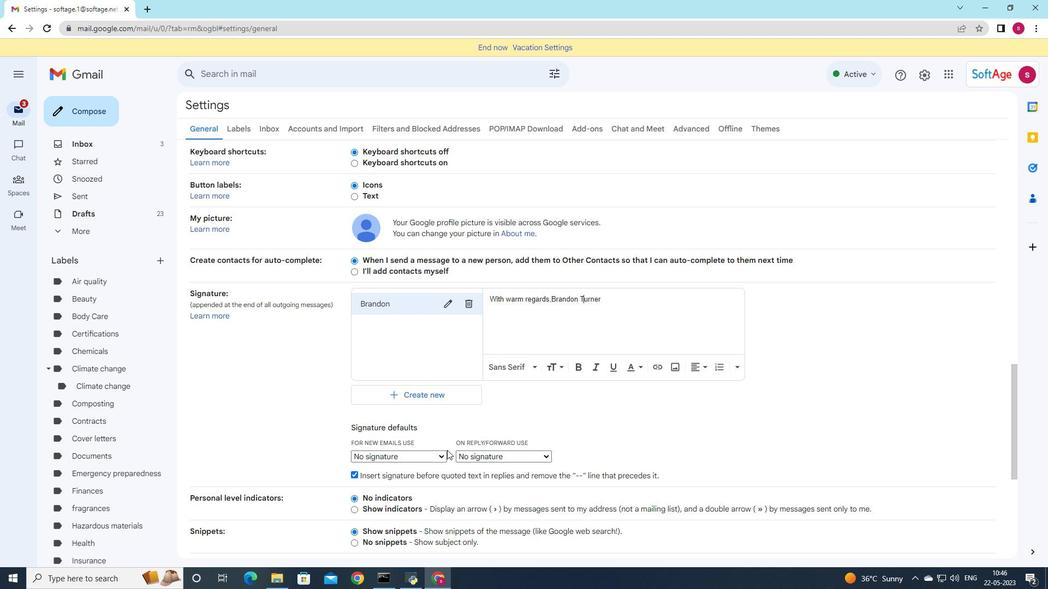 
Action: Mouse pressed left at (440, 455)
Screenshot: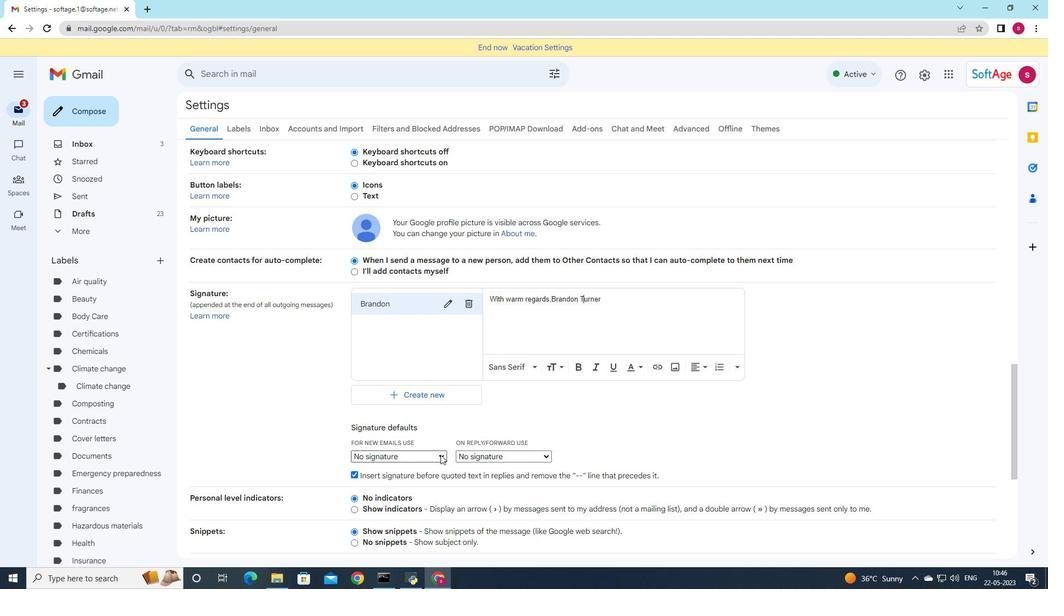 
Action: Mouse moved to (428, 470)
Screenshot: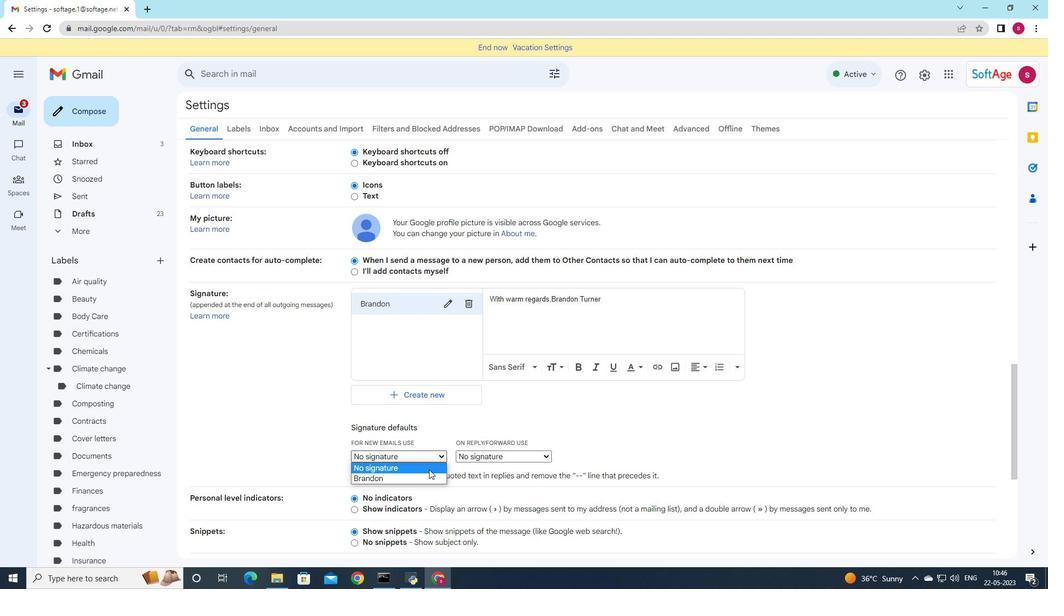 
Action: Mouse pressed left at (428, 470)
Screenshot: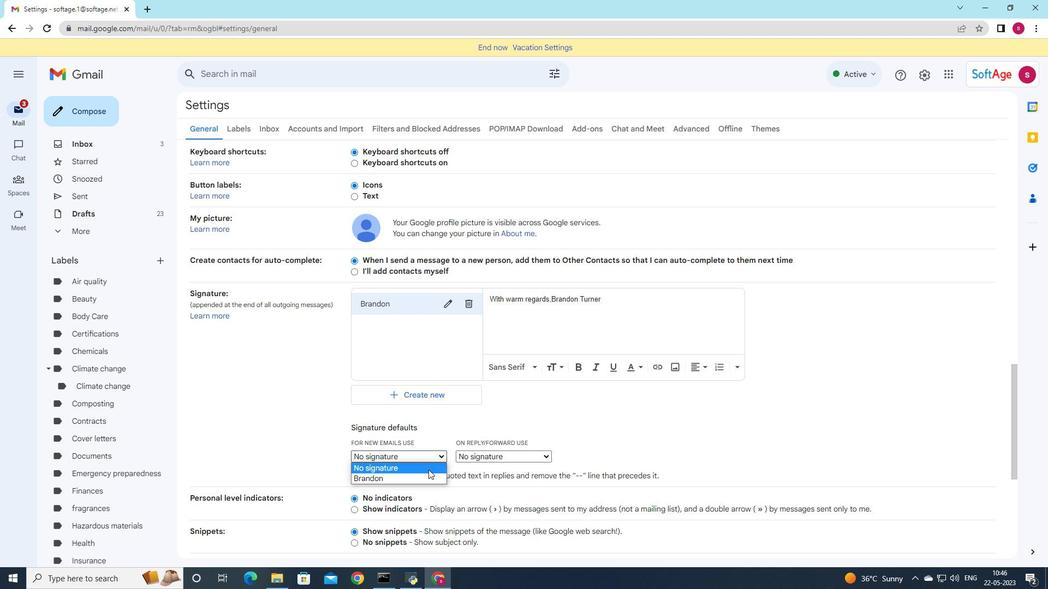 
Action: Mouse moved to (430, 458)
Screenshot: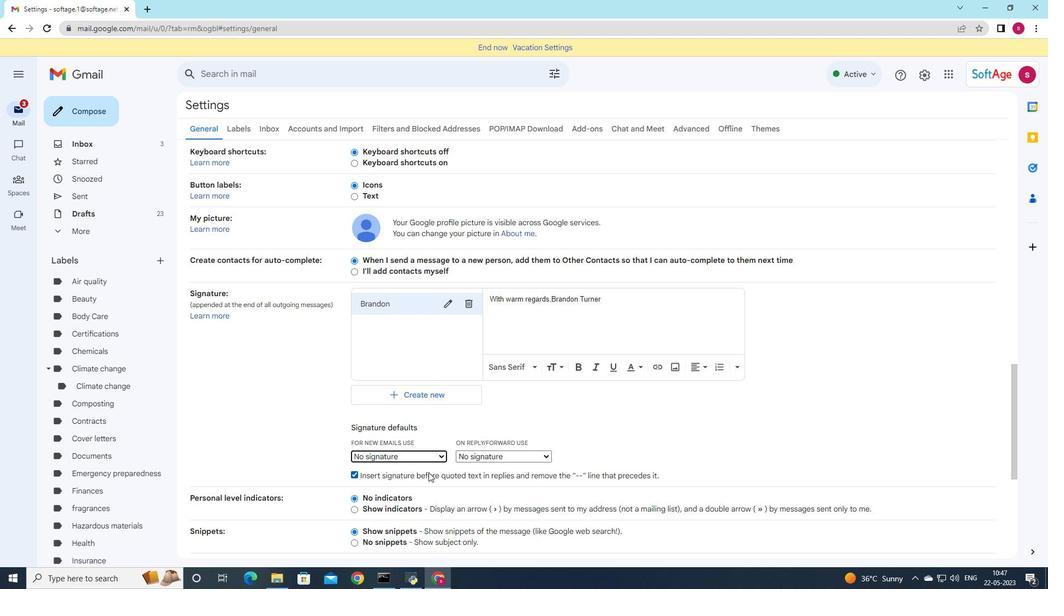 
Action: Mouse pressed left at (430, 458)
Screenshot: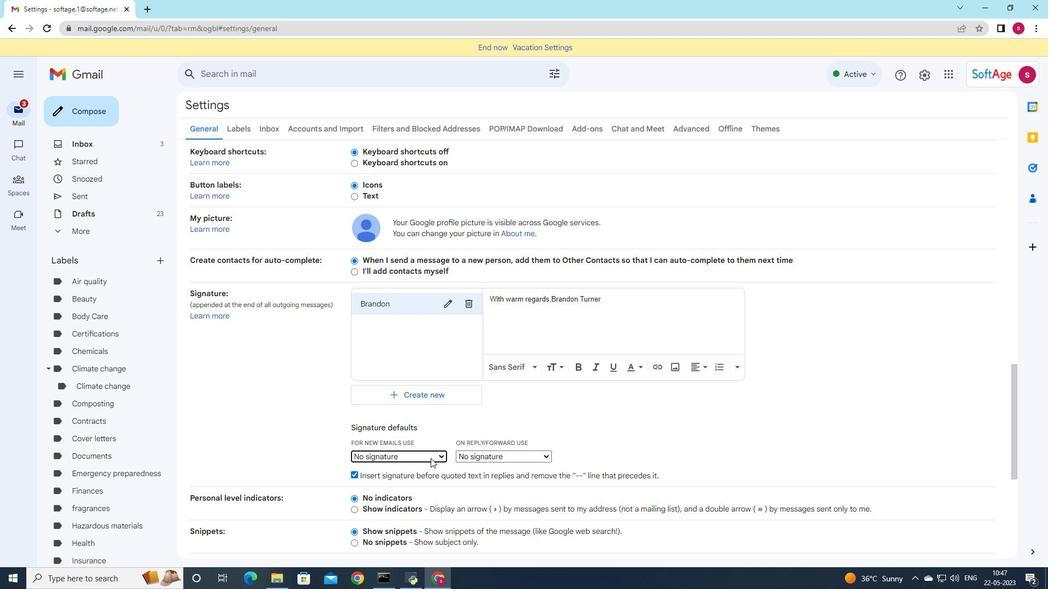 
Action: Mouse moved to (425, 476)
Screenshot: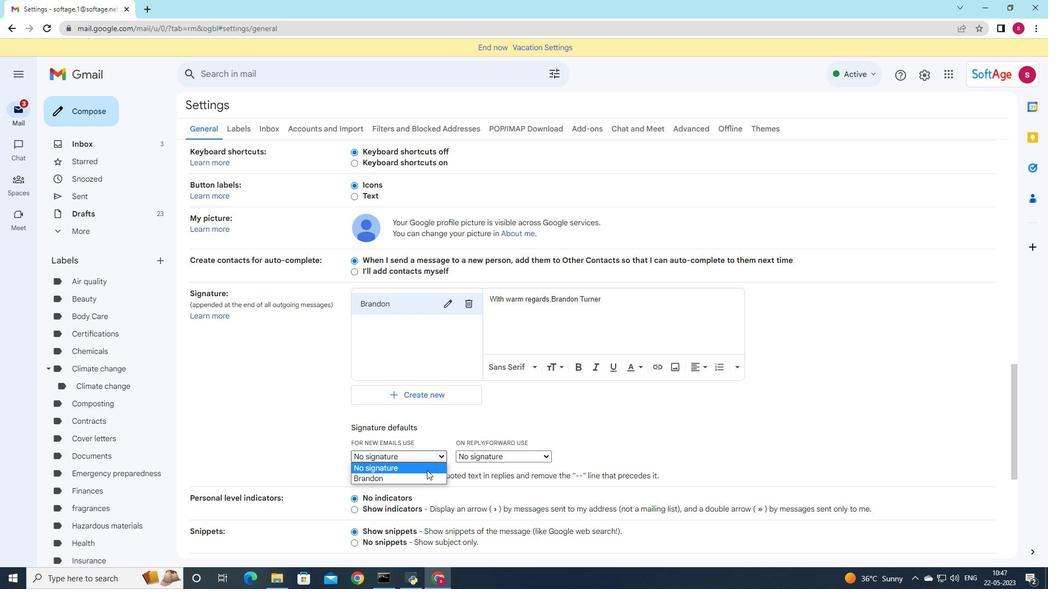 
Action: Mouse pressed left at (425, 476)
Screenshot: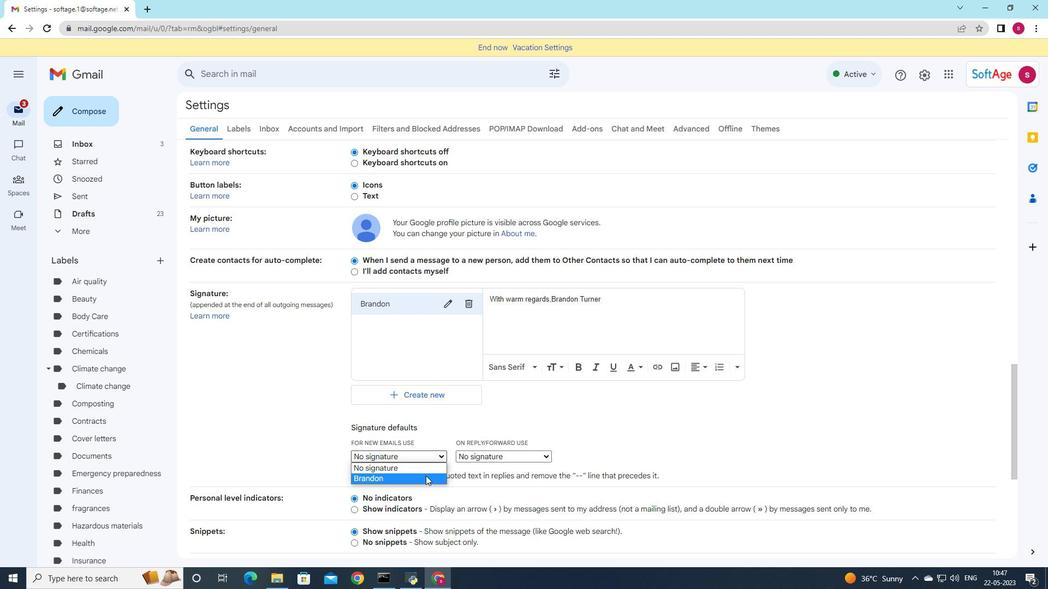 
Action: Mouse moved to (541, 455)
Screenshot: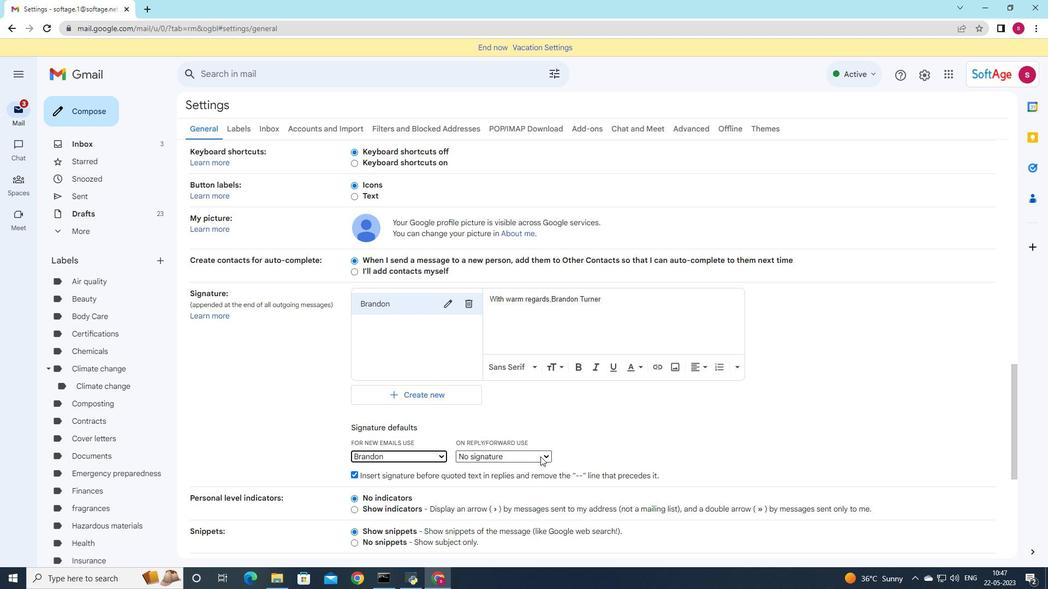 
Action: Mouse pressed left at (541, 455)
Screenshot: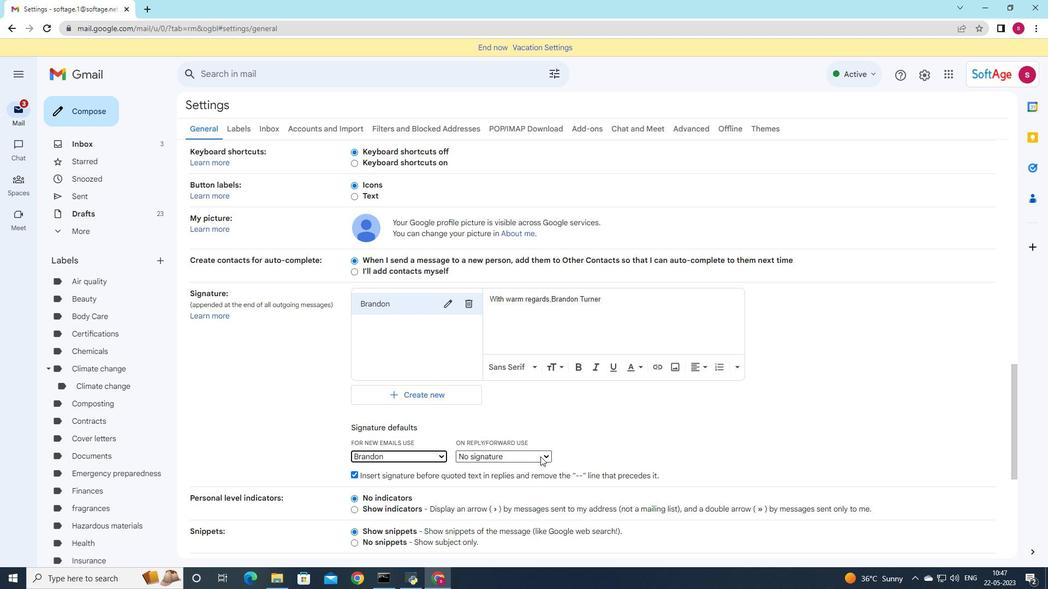 
Action: Mouse moved to (511, 474)
Screenshot: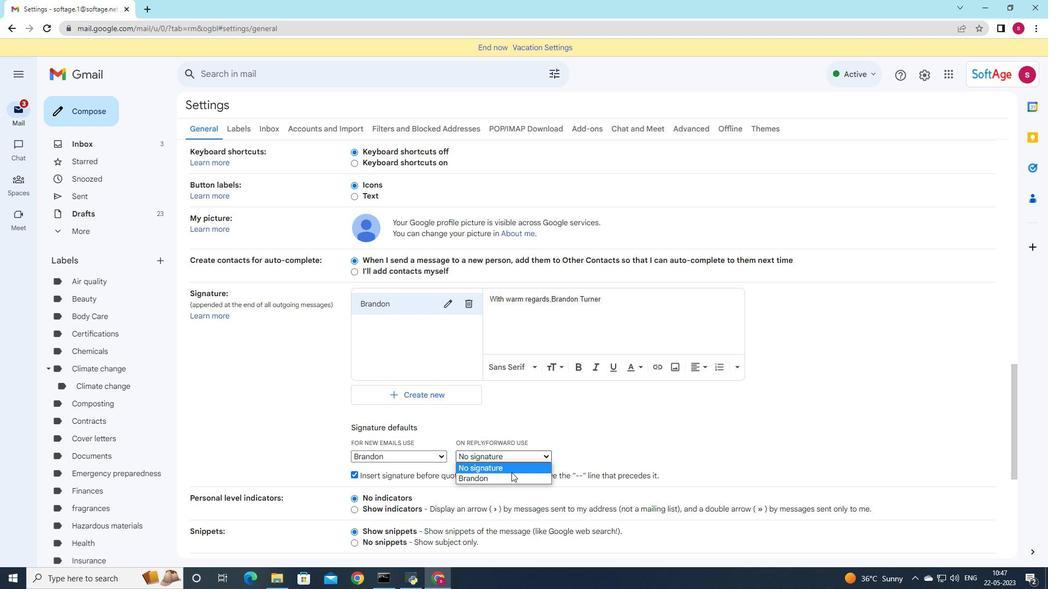 
Action: Mouse pressed left at (511, 474)
Screenshot: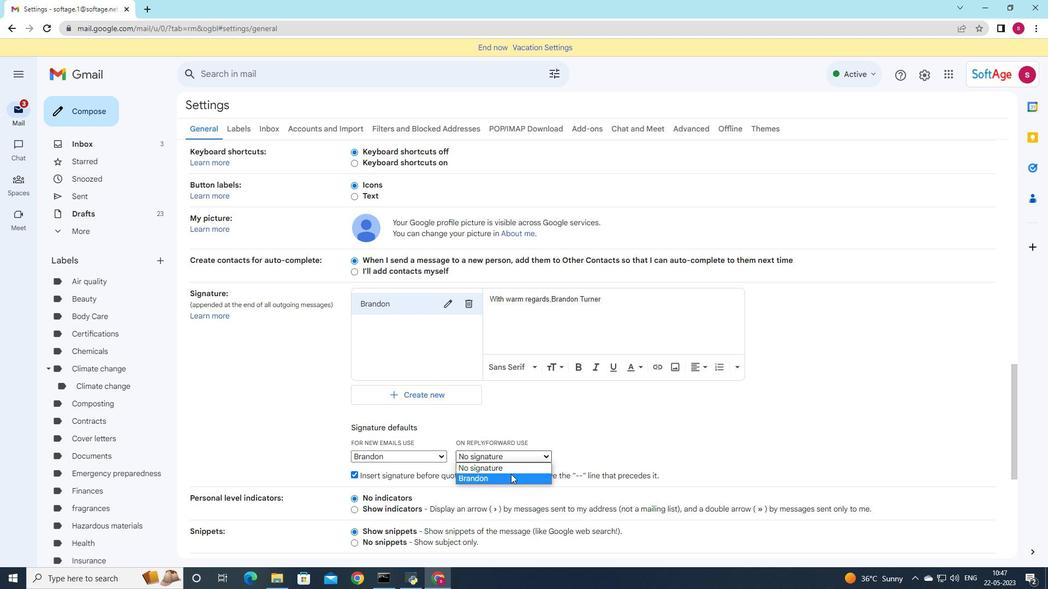 
Action: Mouse moved to (536, 430)
Screenshot: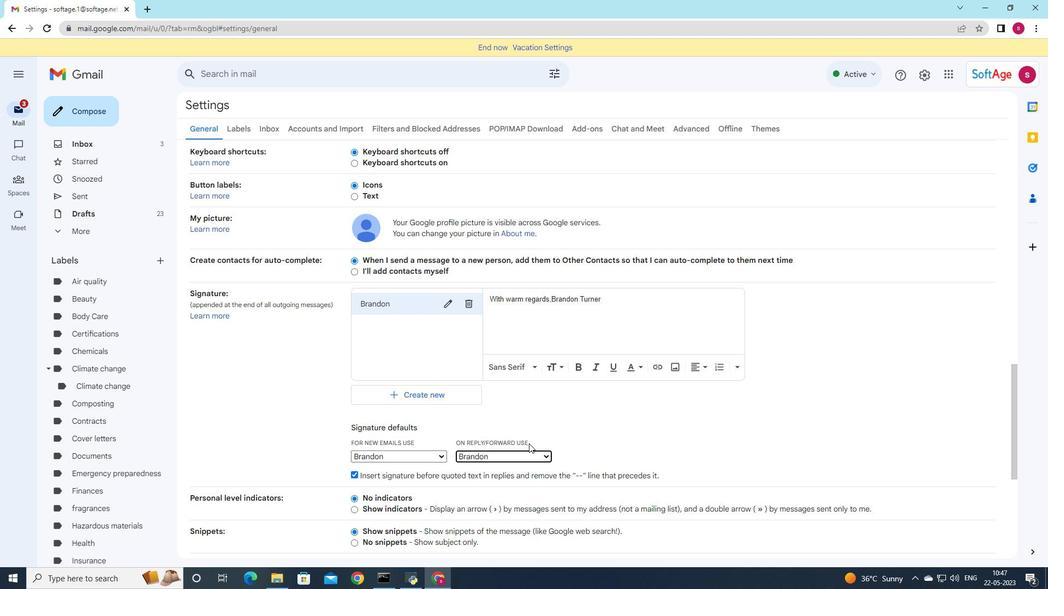 
Action: Mouse scrolled (536, 429) with delta (0, 0)
Screenshot: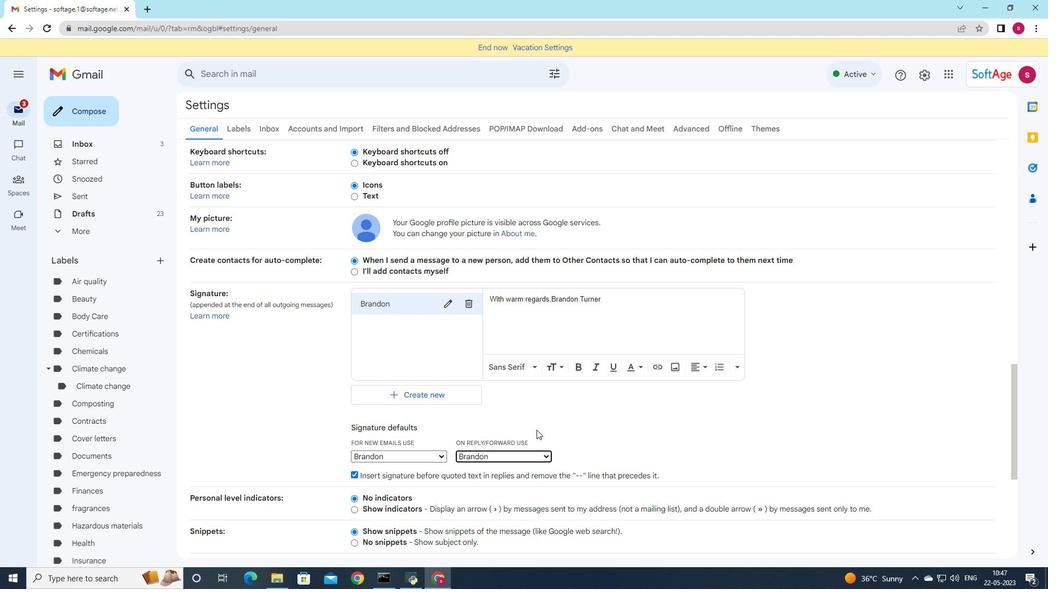 
Action: Mouse scrolled (536, 429) with delta (0, 0)
Screenshot: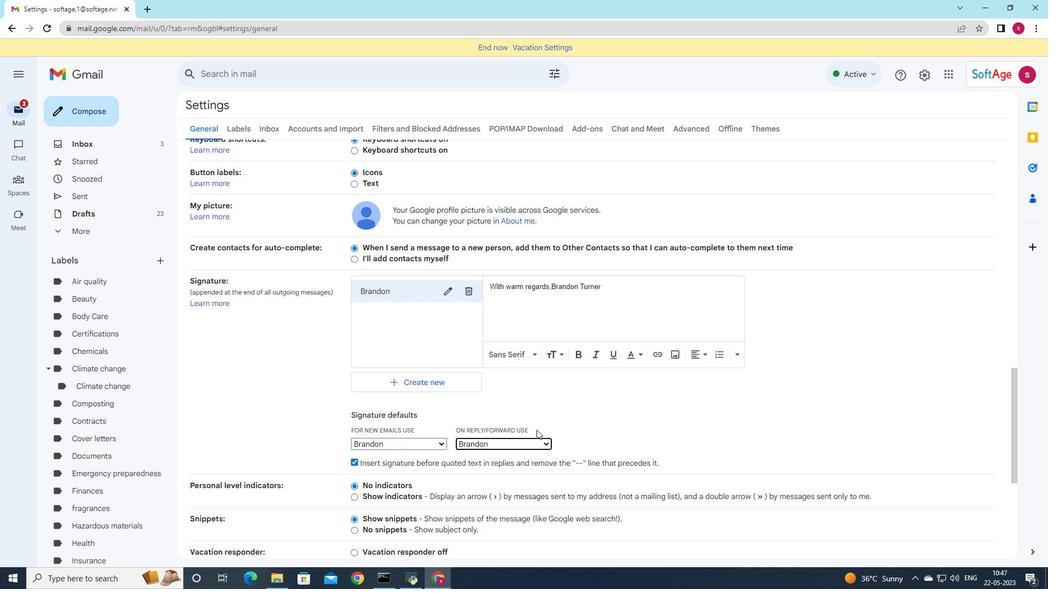 
Action: Mouse scrolled (536, 429) with delta (0, 0)
Screenshot: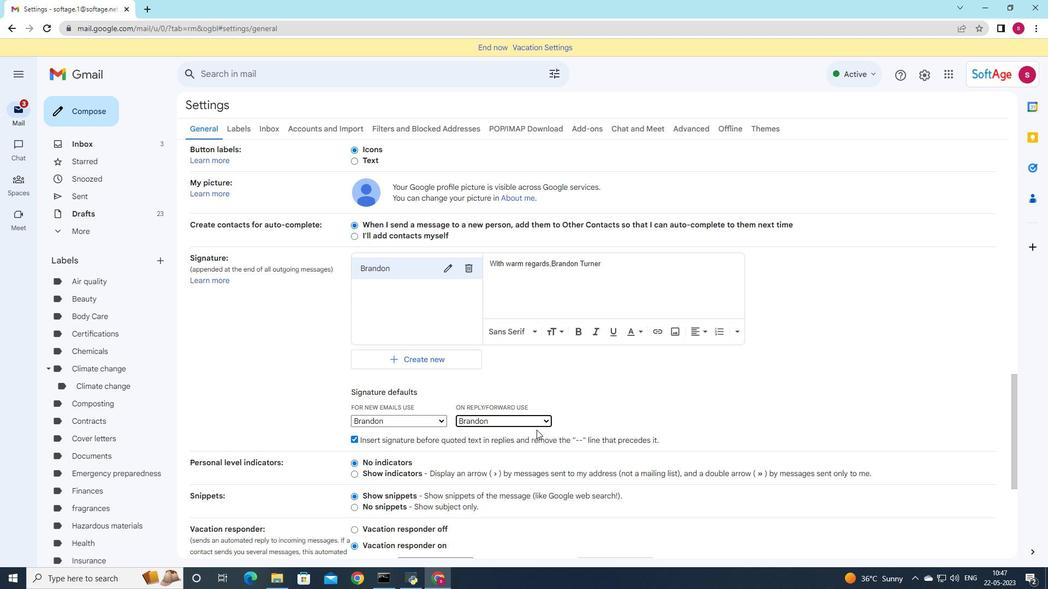 
Action: Mouse scrolled (536, 429) with delta (0, 0)
Screenshot: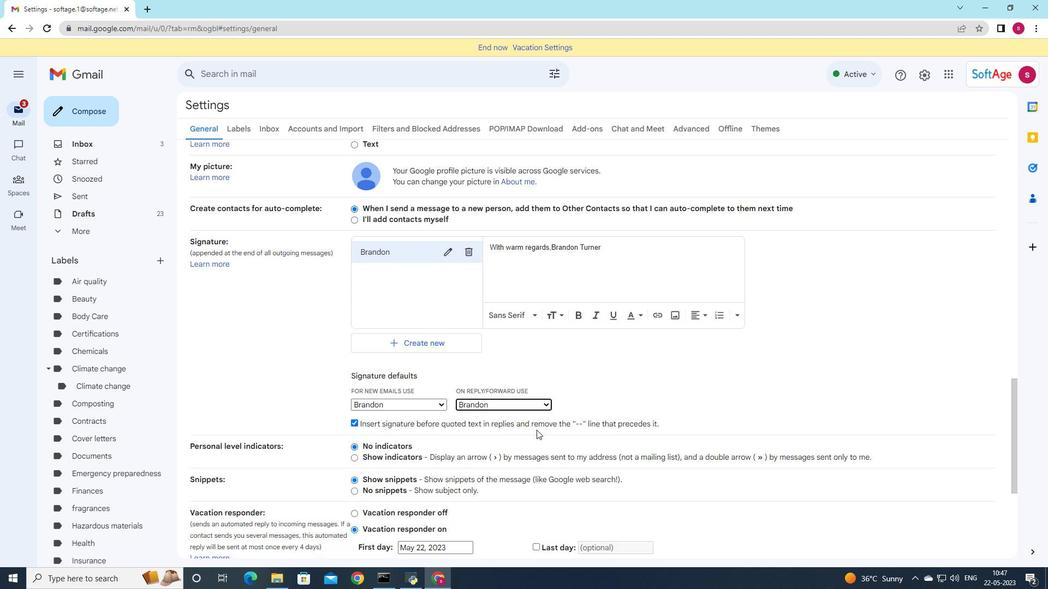 
Action: Mouse scrolled (536, 429) with delta (0, 0)
Screenshot: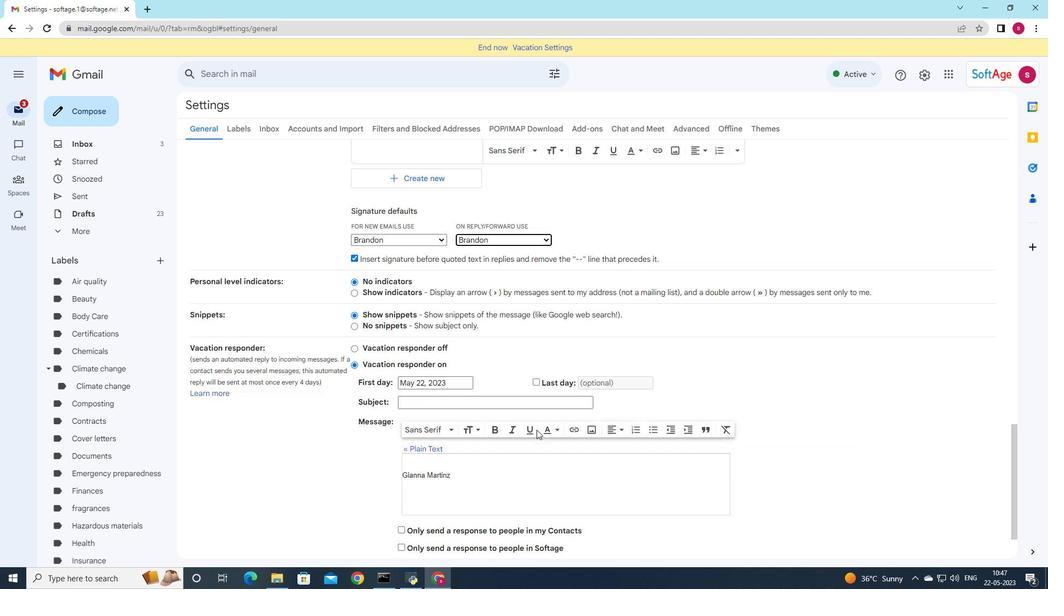 
Action: Mouse scrolled (536, 429) with delta (0, 0)
Screenshot: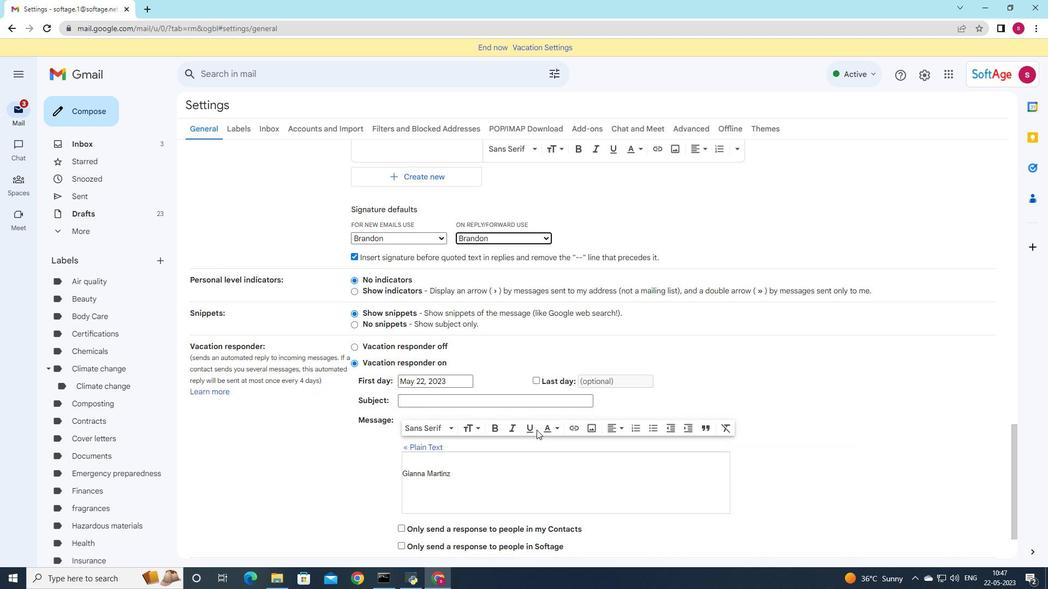 
Action: Mouse moved to (536, 430)
Screenshot: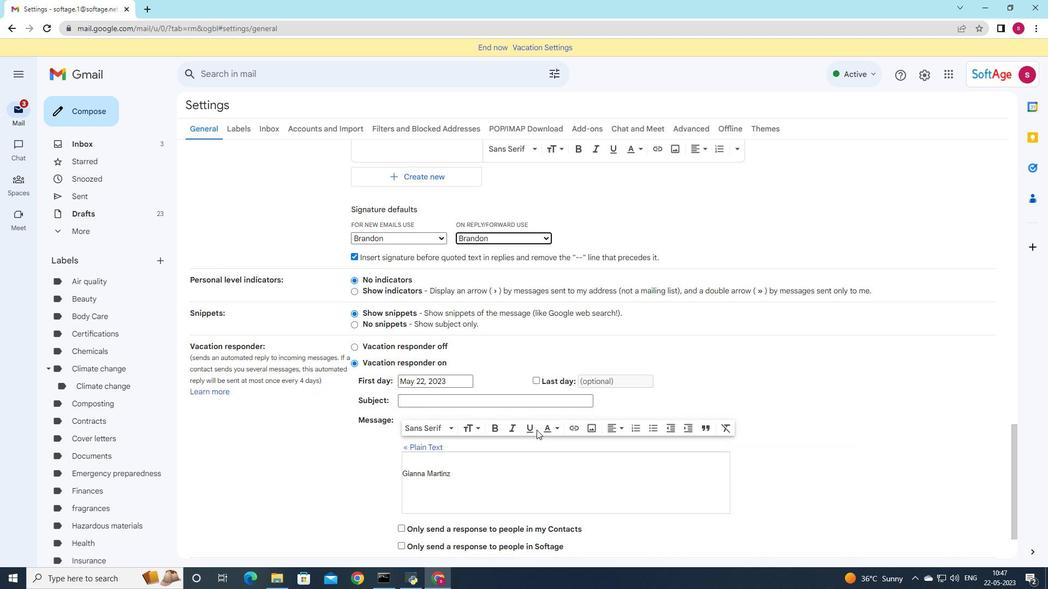
Action: Mouse scrolled (536, 429) with delta (0, 0)
Screenshot: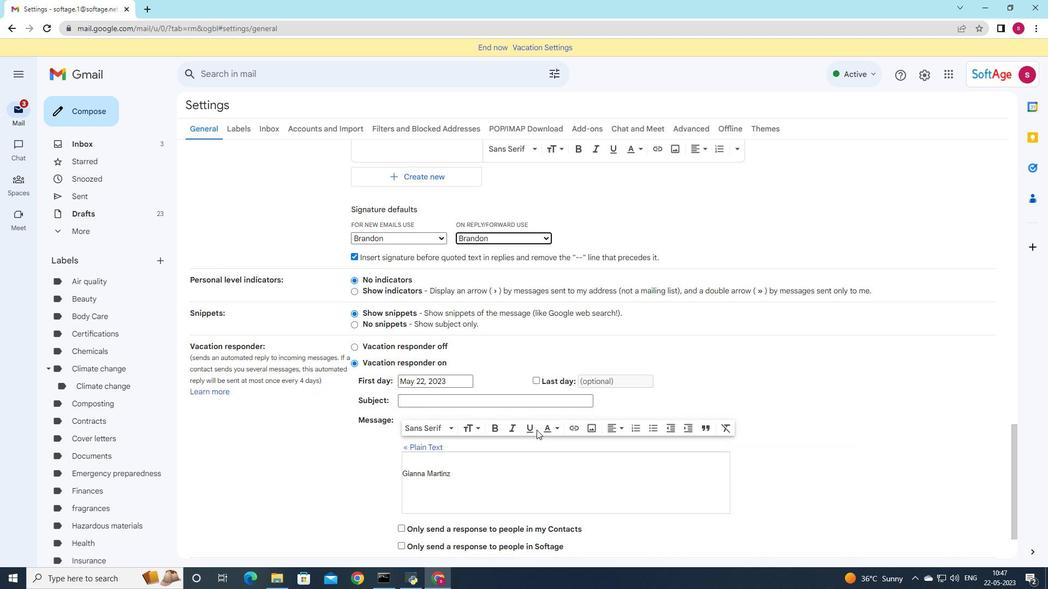 
Action: Mouse moved to (536, 431)
Screenshot: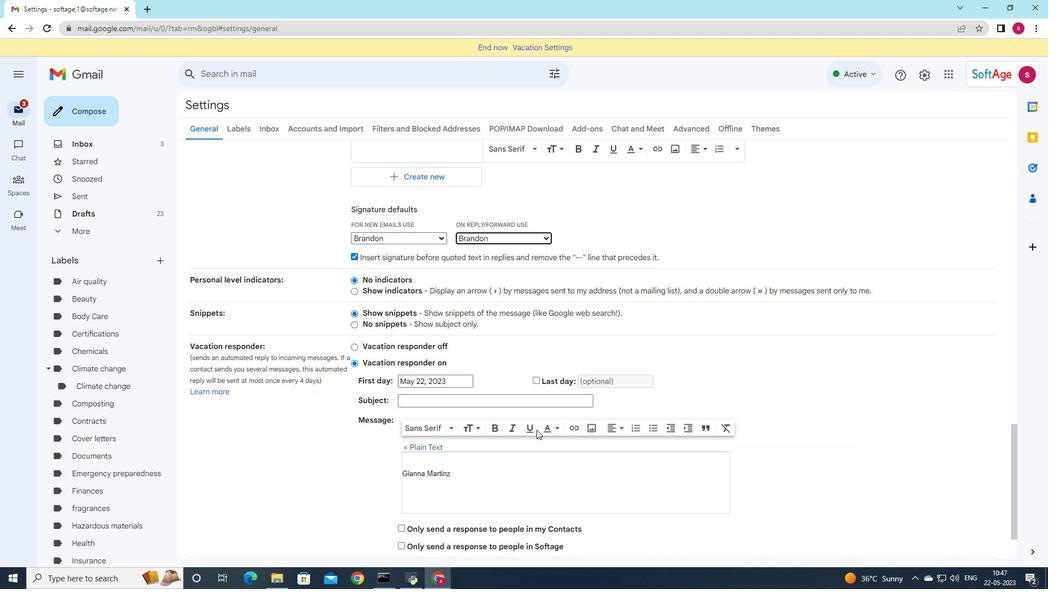 
Action: Mouse scrolled (536, 429) with delta (0, 0)
Screenshot: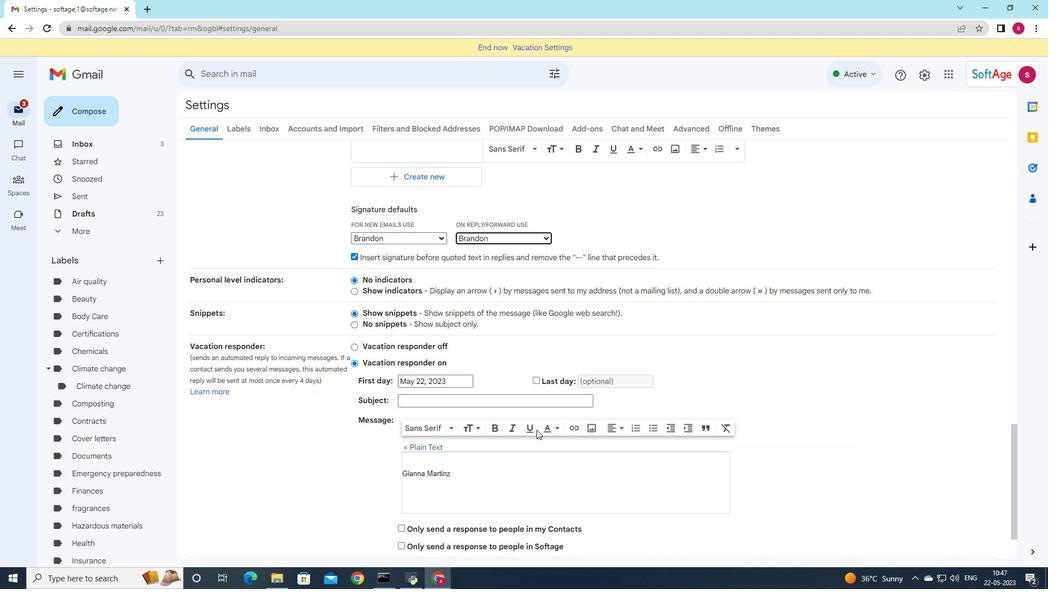 
Action: Mouse moved to (535, 434)
Screenshot: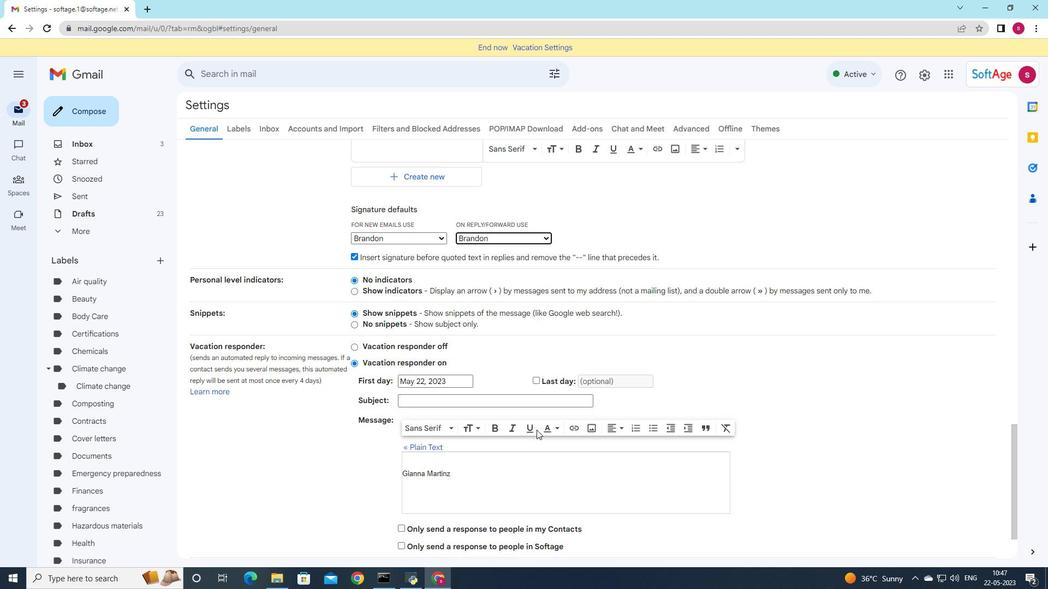 
Action: Mouse scrolled (535, 432) with delta (0, 0)
Screenshot: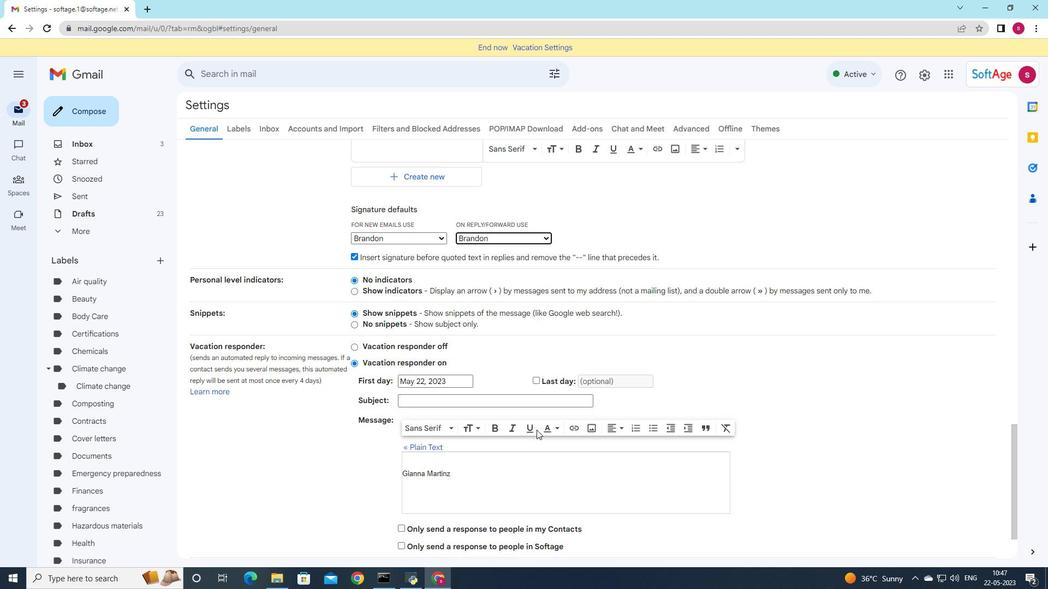 
Action: Mouse scrolled (535, 433) with delta (0, 0)
Screenshot: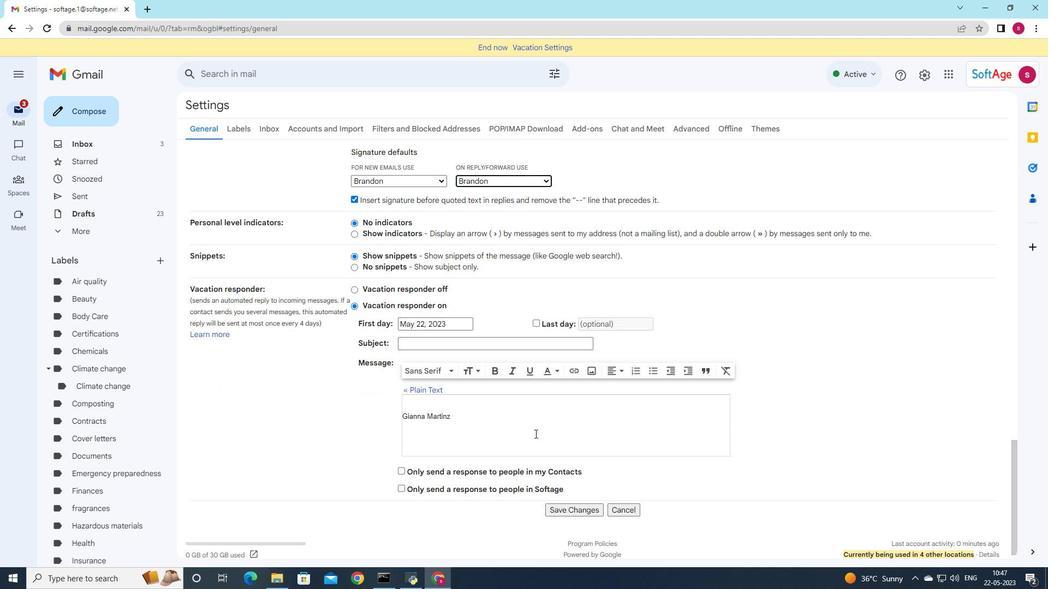 
Action: Mouse scrolled (535, 433) with delta (0, 0)
Screenshot: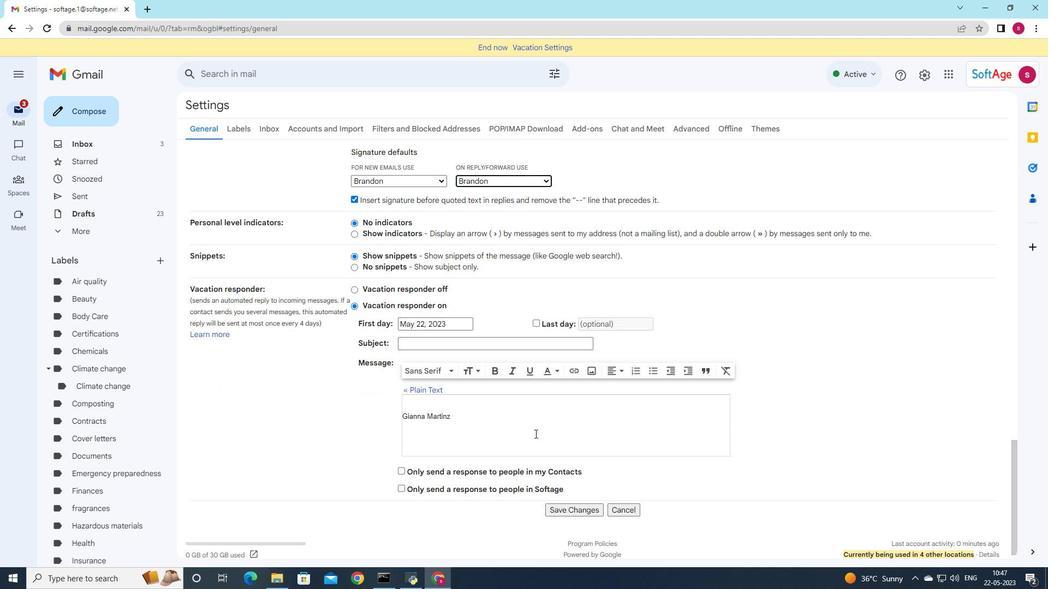 
Action: Mouse scrolled (535, 433) with delta (0, 0)
Screenshot: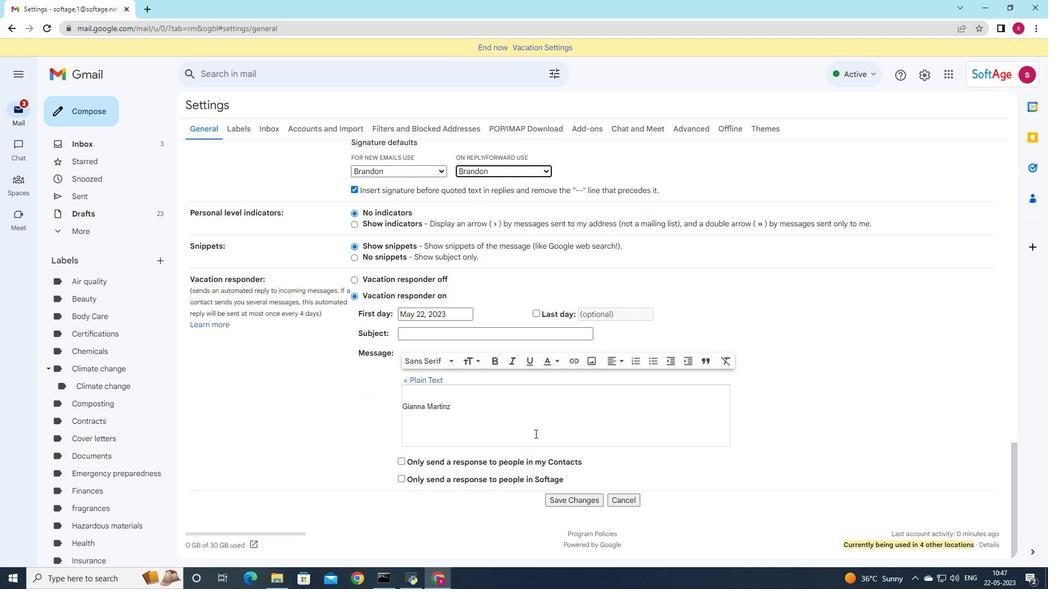
Action: Mouse scrolled (535, 433) with delta (0, 0)
Screenshot: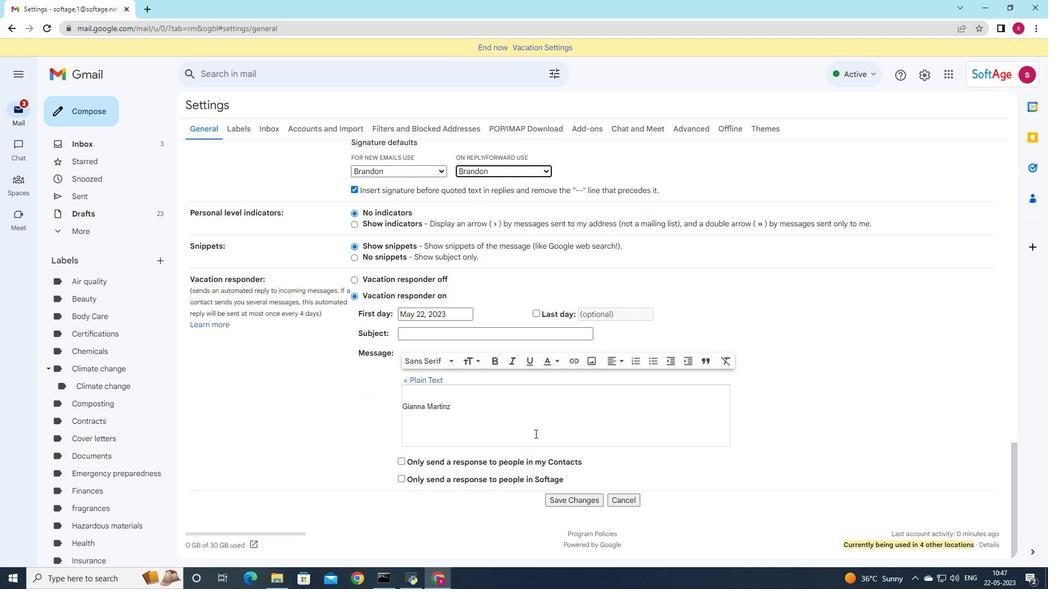 
Action: Mouse moved to (555, 501)
Screenshot: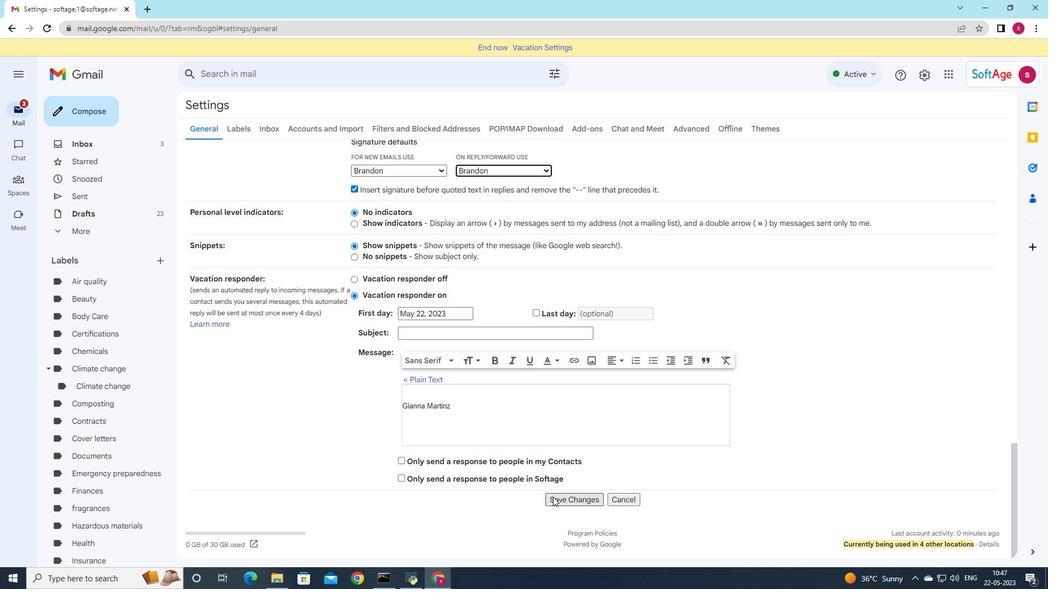 
Action: Mouse pressed left at (555, 501)
Screenshot: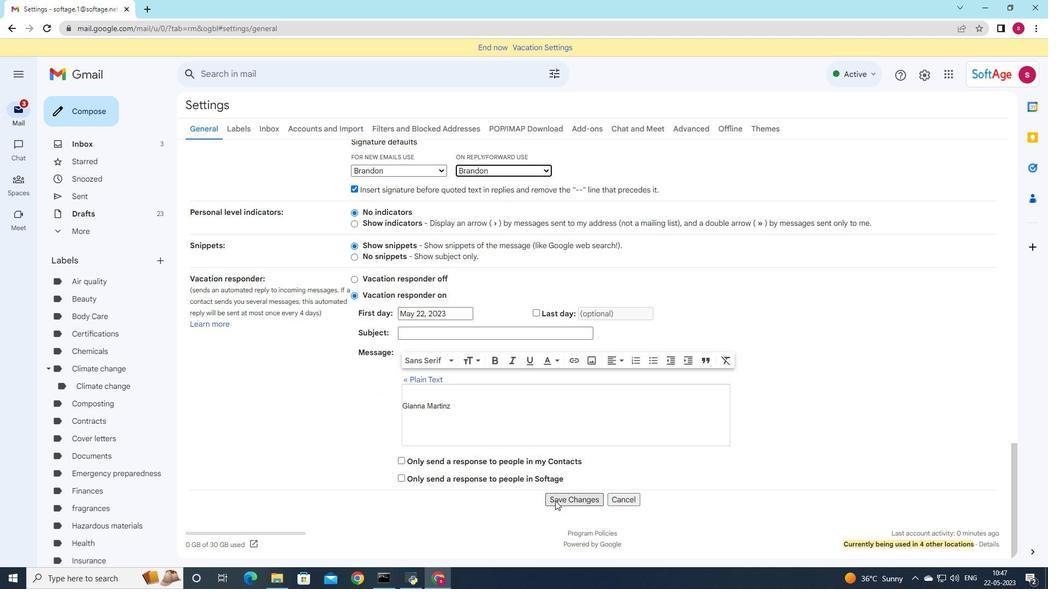 
Action: Mouse moved to (94, 109)
Screenshot: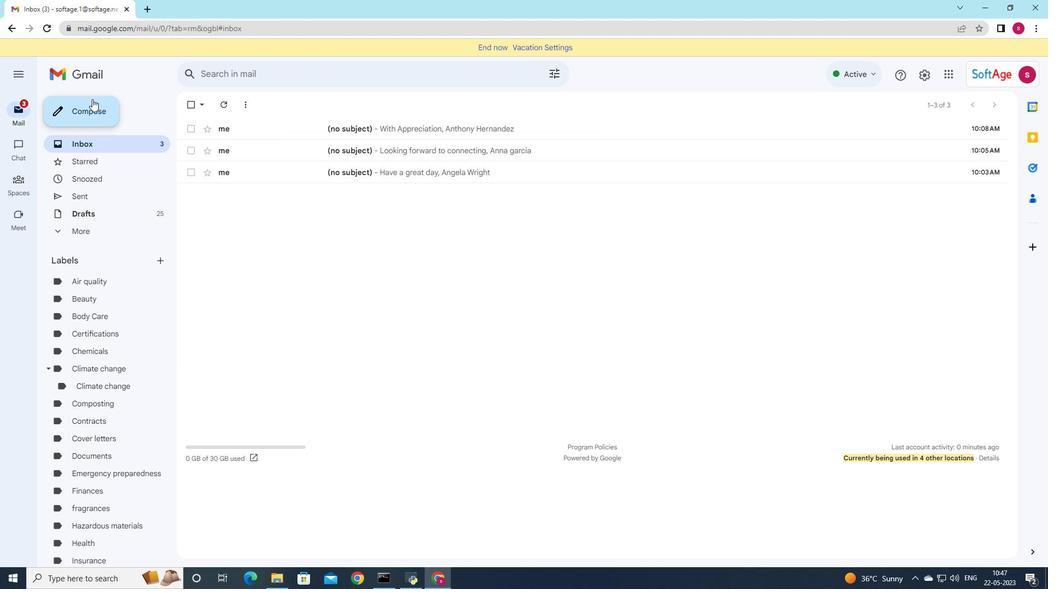 
Action: Mouse pressed left at (94, 109)
Screenshot: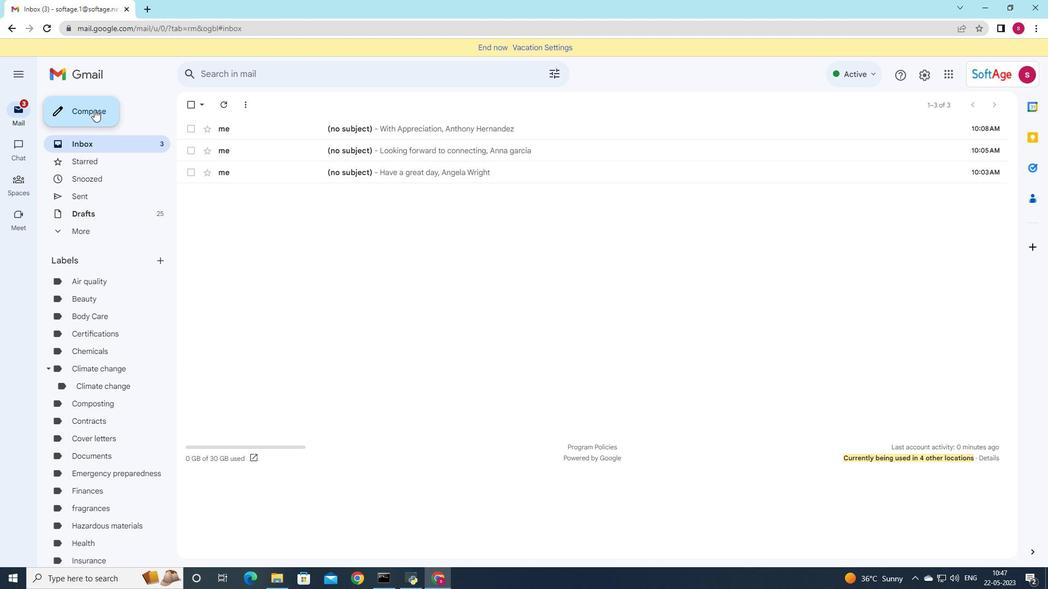 
Action: Mouse moved to (752, 318)
Screenshot: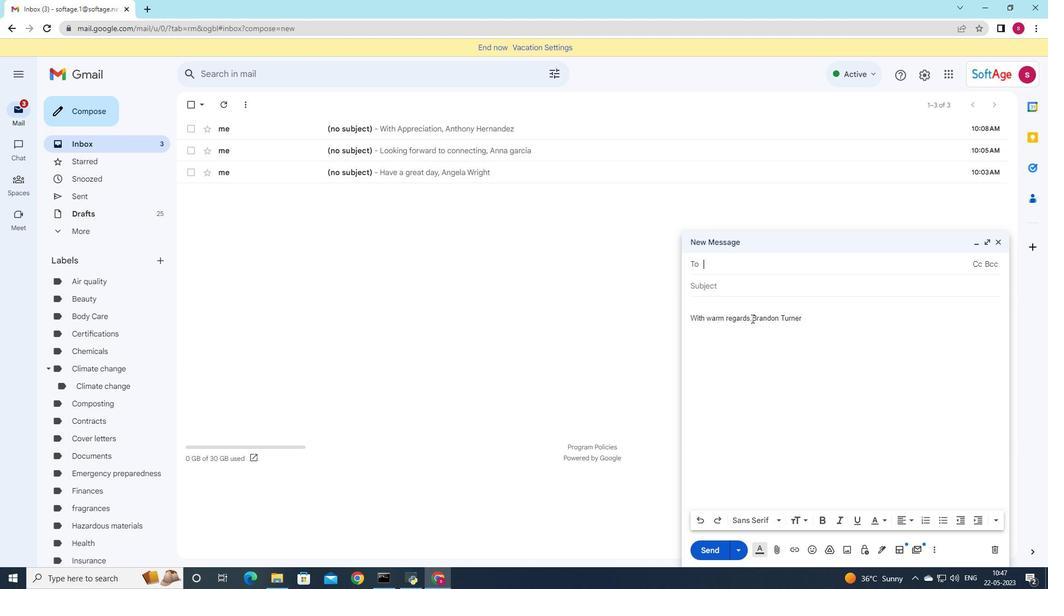 
Action: Mouse pressed left at (752, 318)
Screenshot: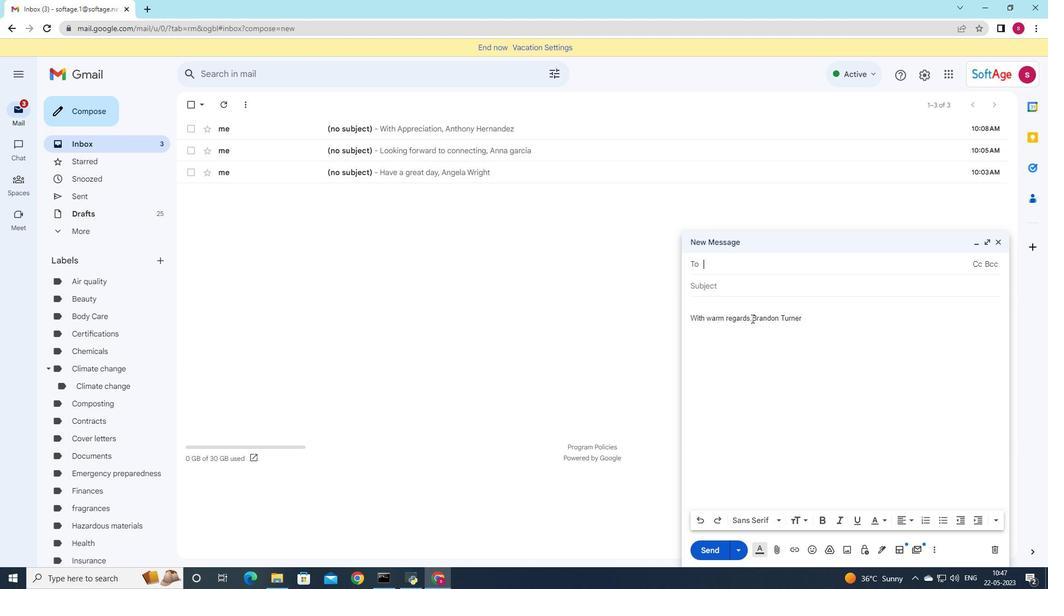 
Action: Mouse moved to (752, 318)
Screenshot: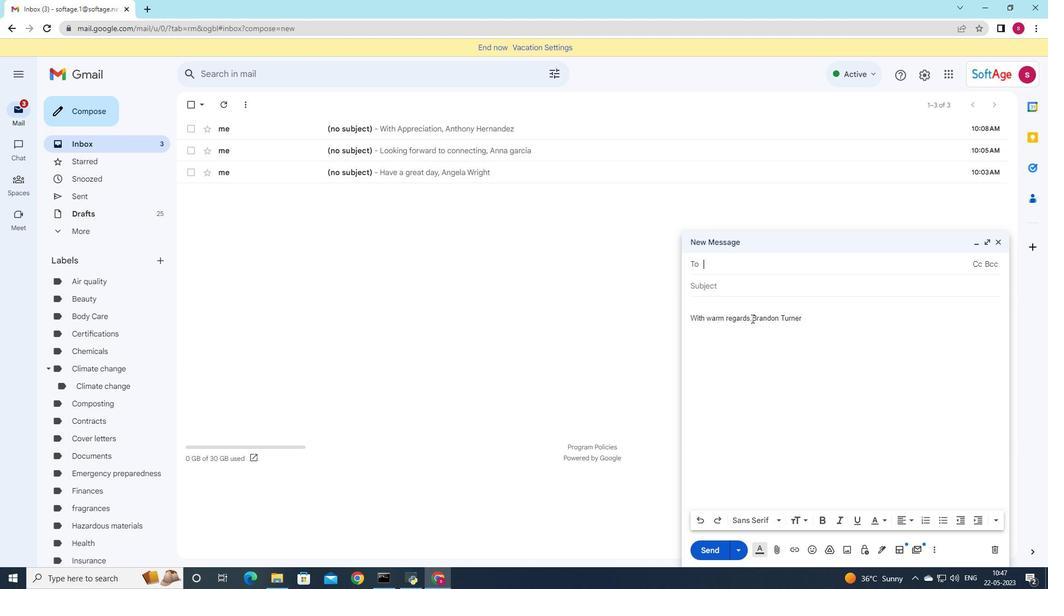 
Action: Key pressed <Key.enter>
Screenshot: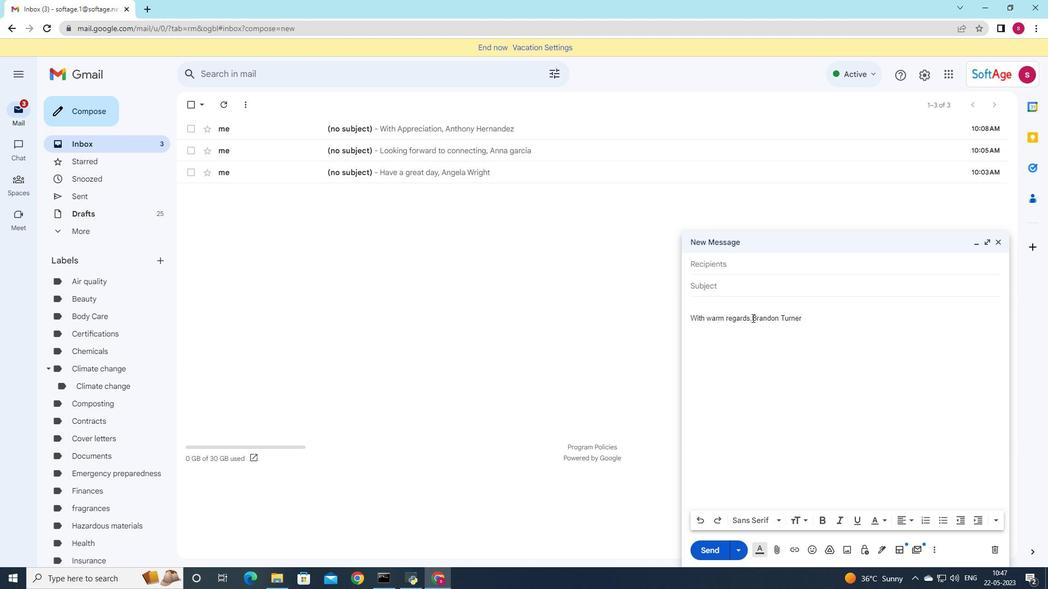 
Action: Mouse moved to (750, 283)
Screenshot: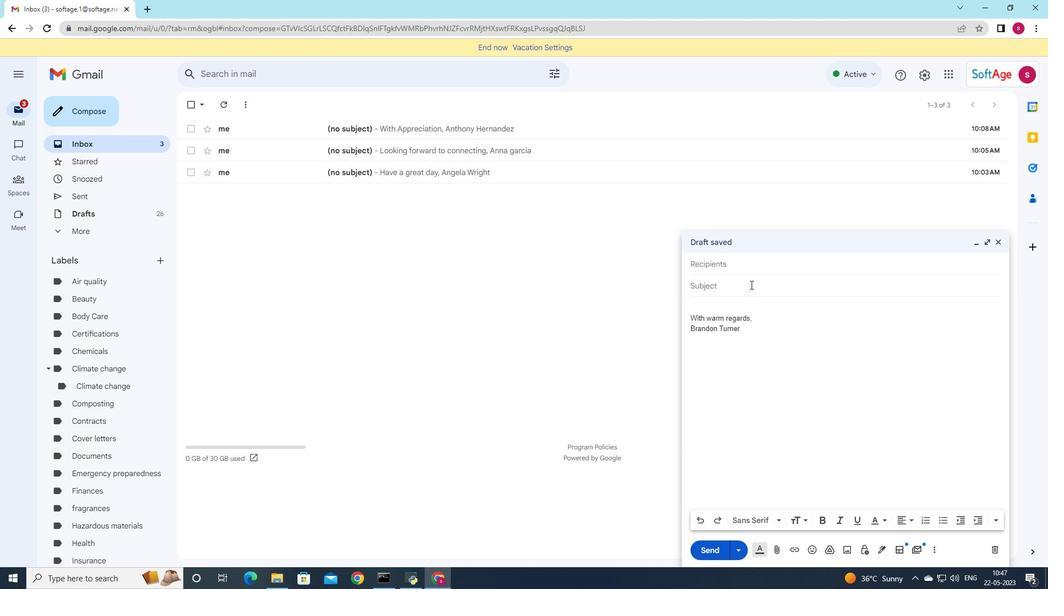 
Action: Mouse pressed left at (750, 283)
Screenshot: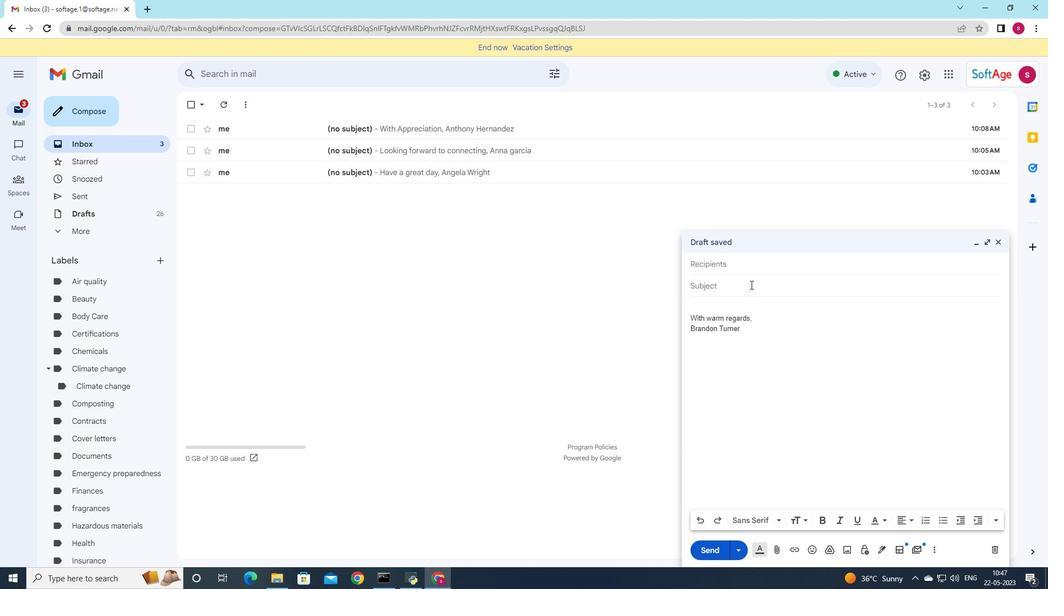 
Action: Mouse moved to (723, 258)
Screenshot: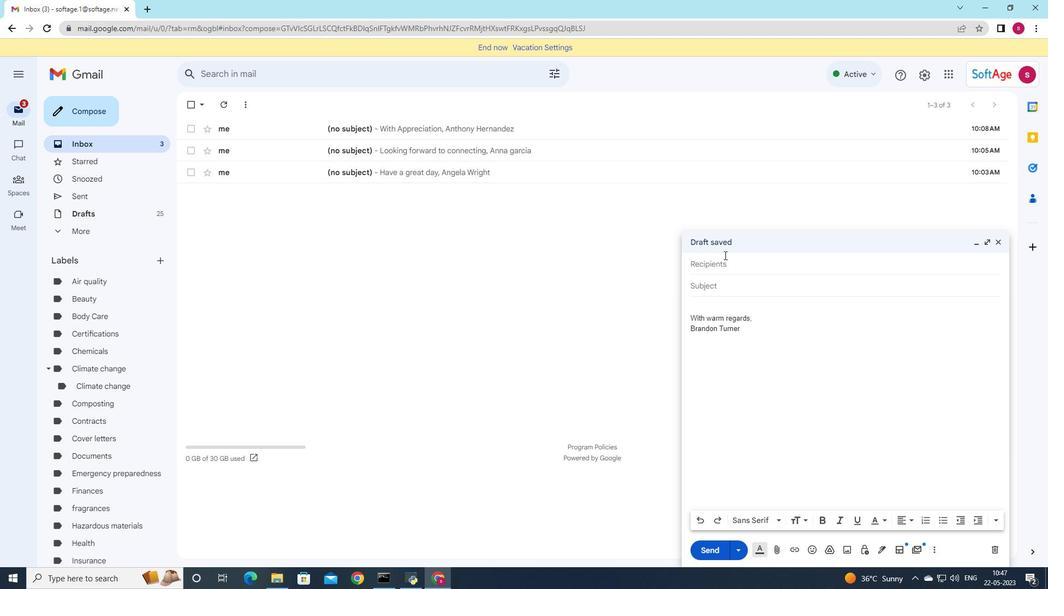 
Action: Mouse pressed left at (723, 258)
Screenshot: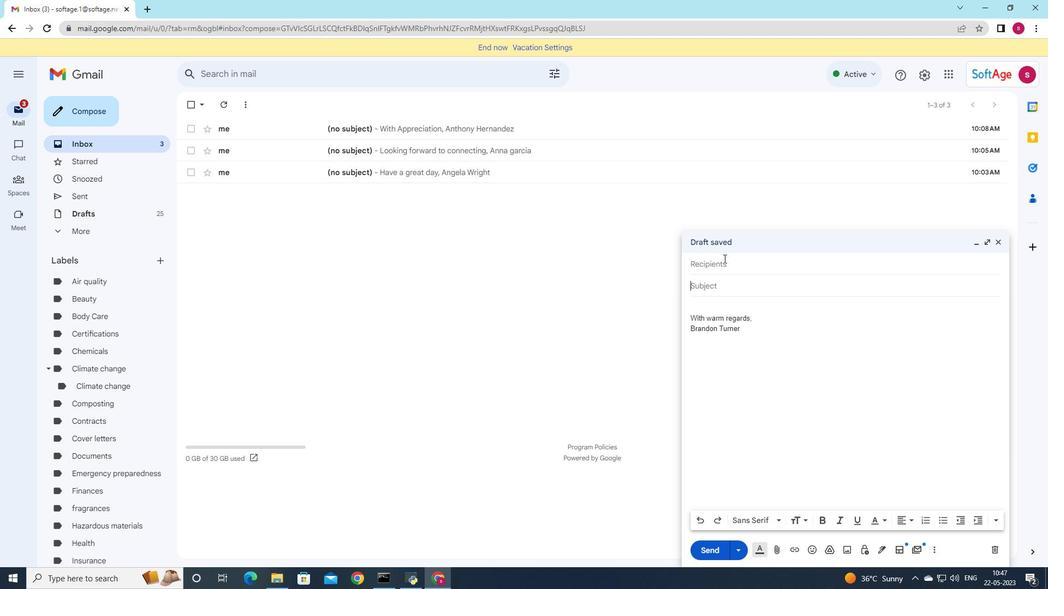 
Action: Mouse moved to (761, 292)
Screenshot: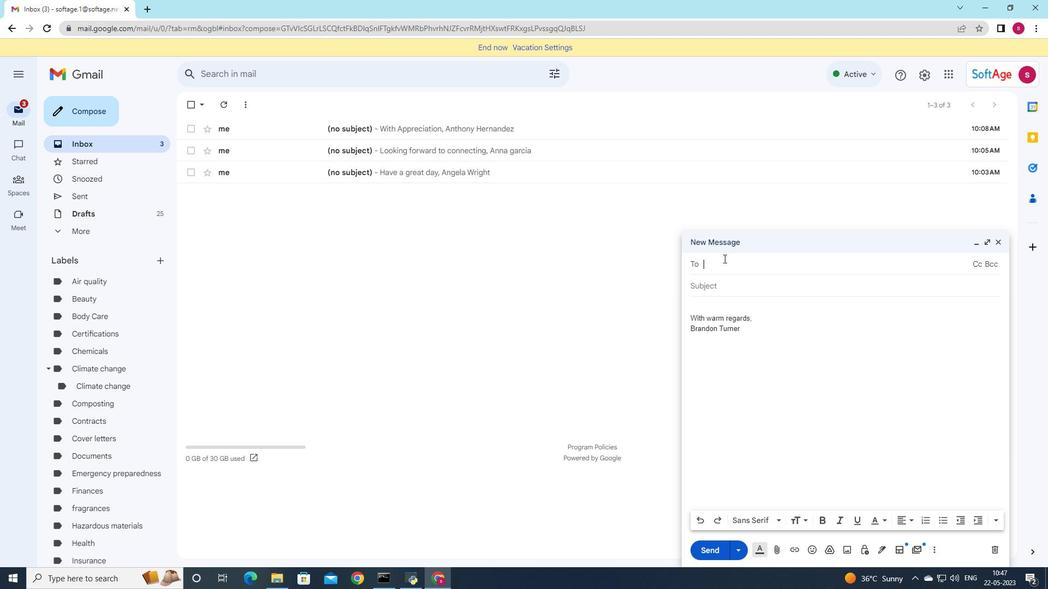 
Action: Key pressed softage.1
Screenshot: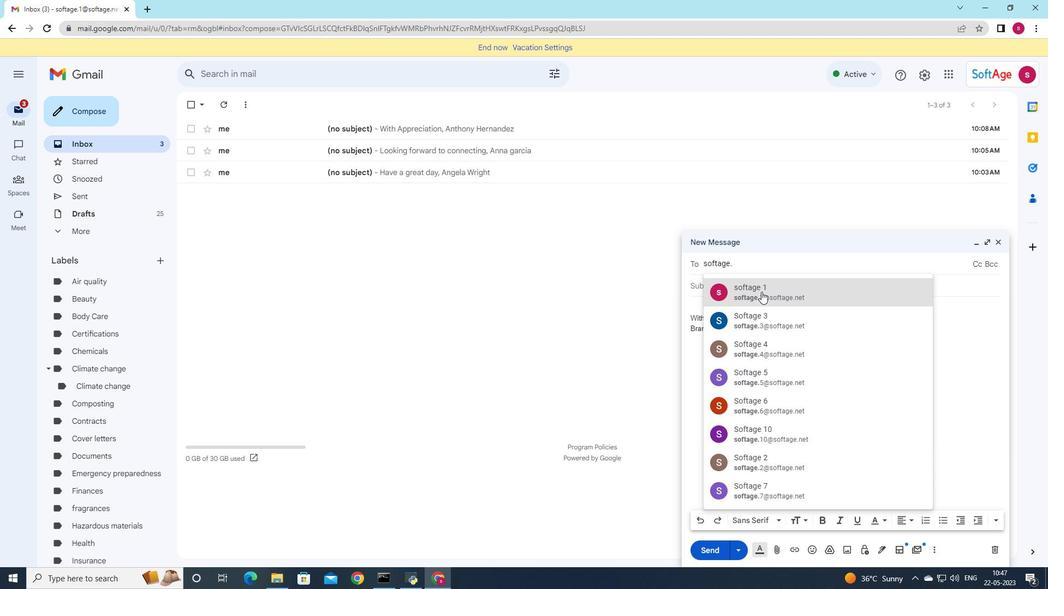 
Action: Mouse pressed left at (761, 292)
Screenshot: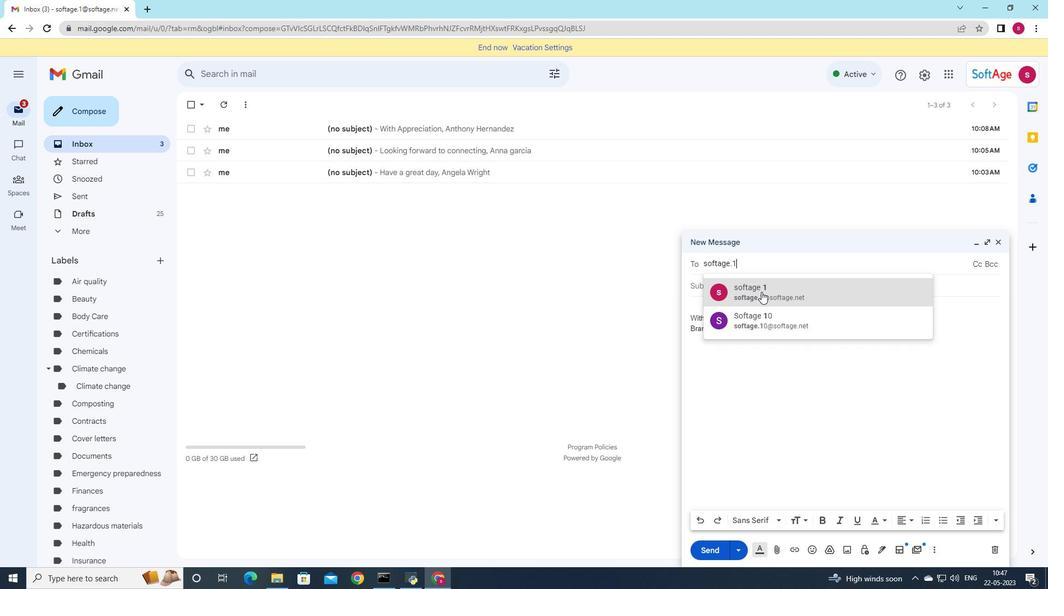 
Action: Mouse moved to (247, 287)
Screenshot: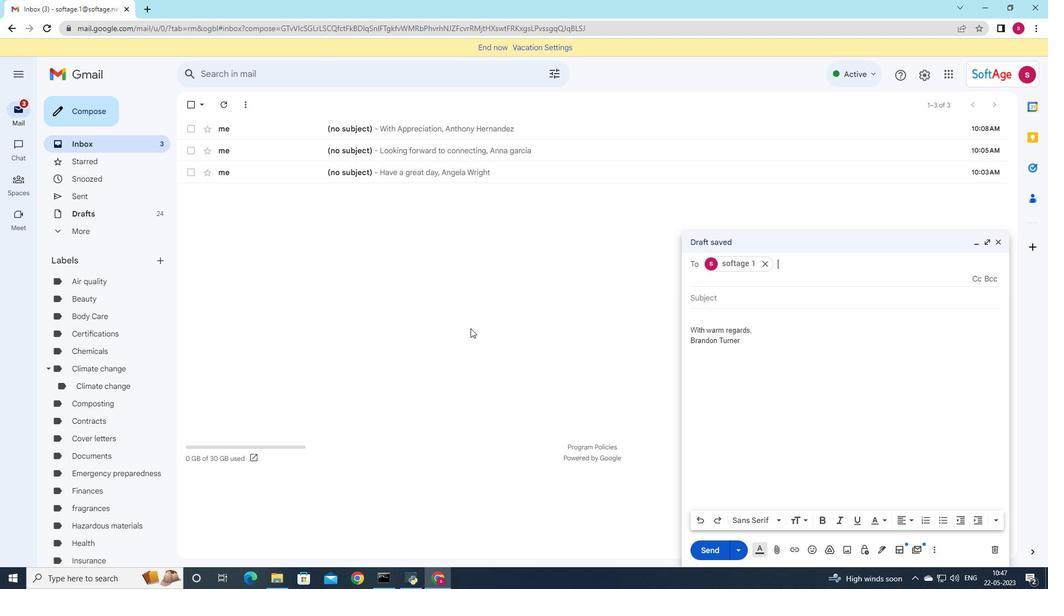 
Action: Key pressed <Key.shift><Key.shift><Key.shift>Art
Screenshot: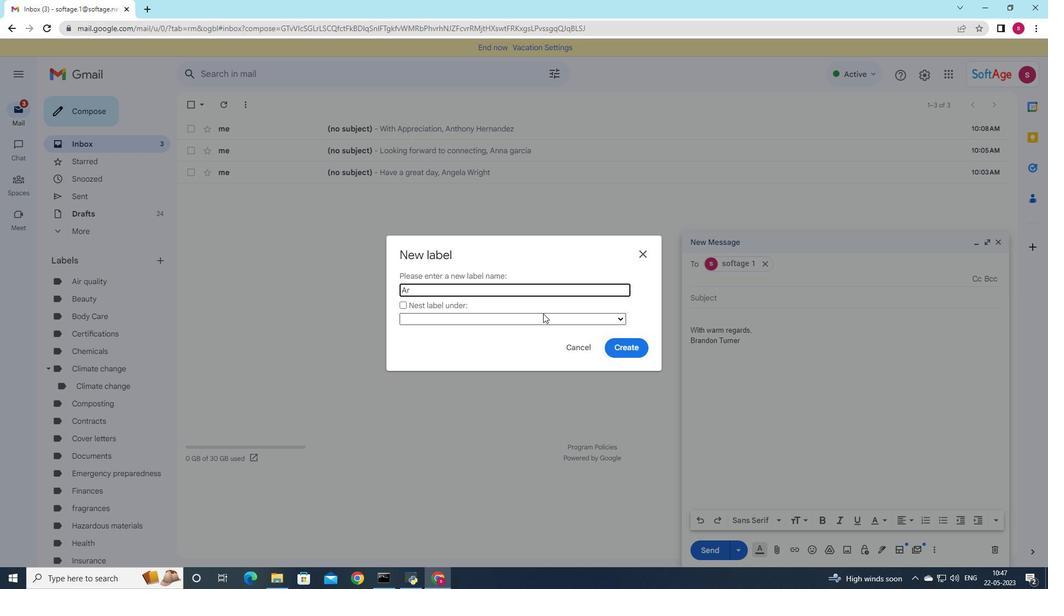 
